Task: Find connections with filter location Rivas-Vaciamadrid with filter topic #startupswith filter profile language German with filter current company IFC - International Finance Corporation with filter school SIES Graduate School Of Technology with filter industry Architectural and Structural Metal Manufacturing with filter service category Real Estate with filter keywords title Esthetician
Action: Mouse moved to (481, 59)
Screenshot: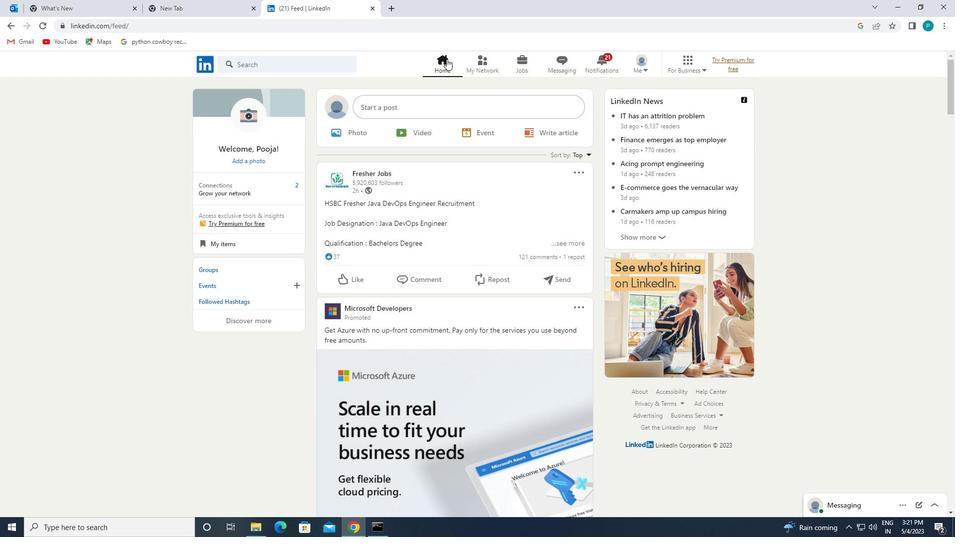 
Action: Mouse pressed left at (481, 59)
Screenshot: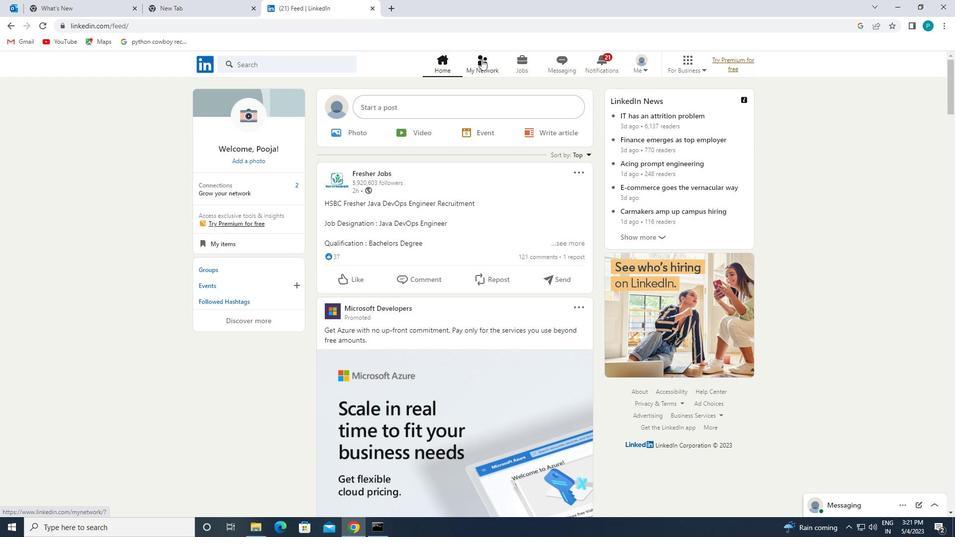 
Action: Mouse moved to (279, 115)
Screenshot: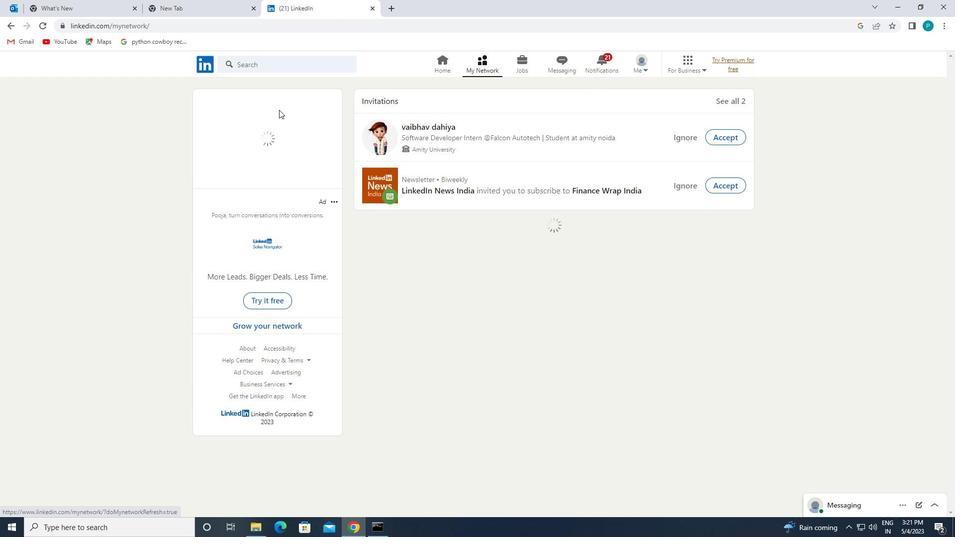 
Action: Mouse pressed left at (279, 115)
Screenshot: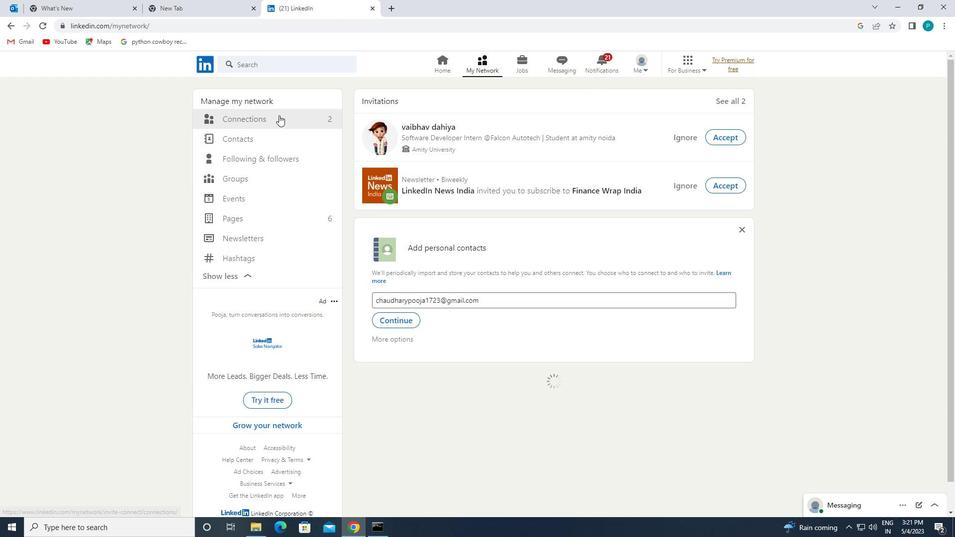
Action: Mouse moved to (536, 117)
Screenshot: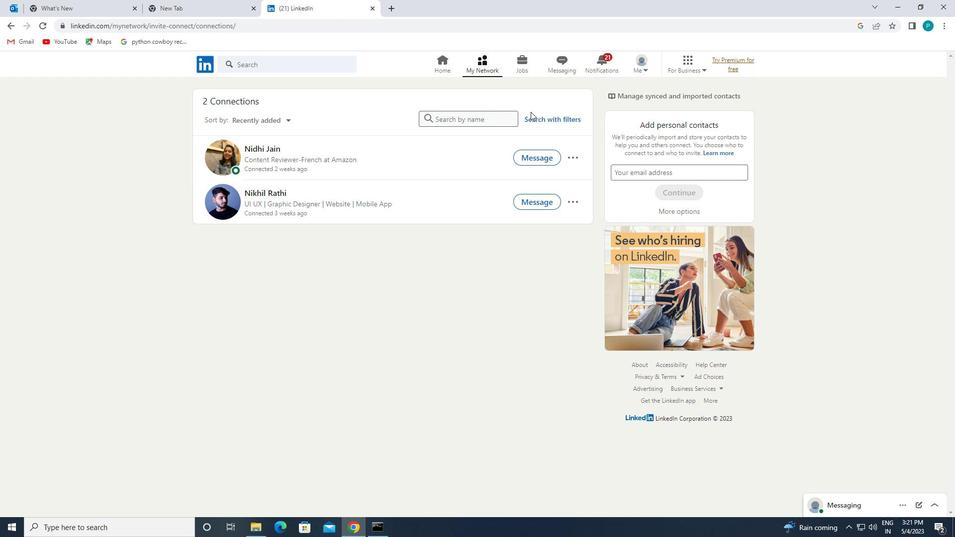
Action: Mouse pressed left at (536, 117)
Screenshot: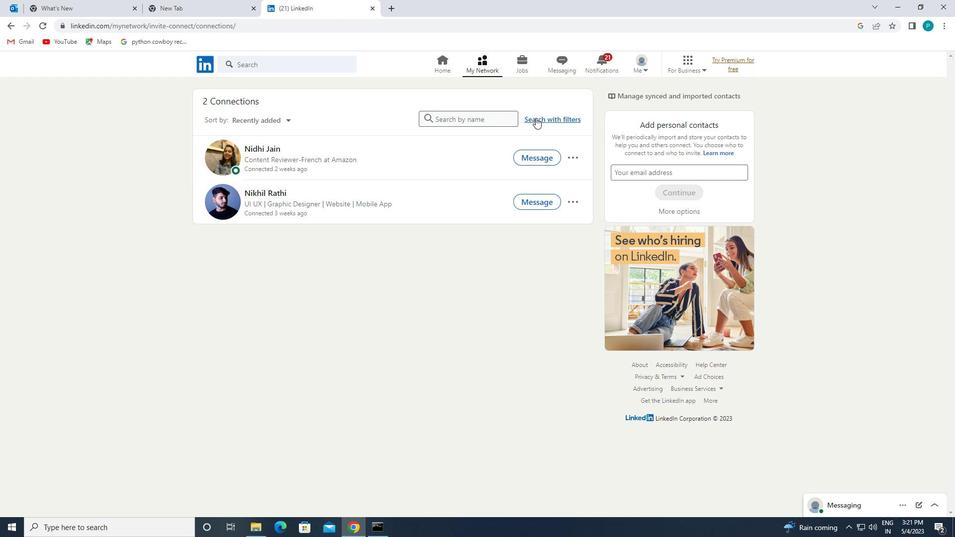 
Action: Mouse moved to (501, 89)
Screenshot: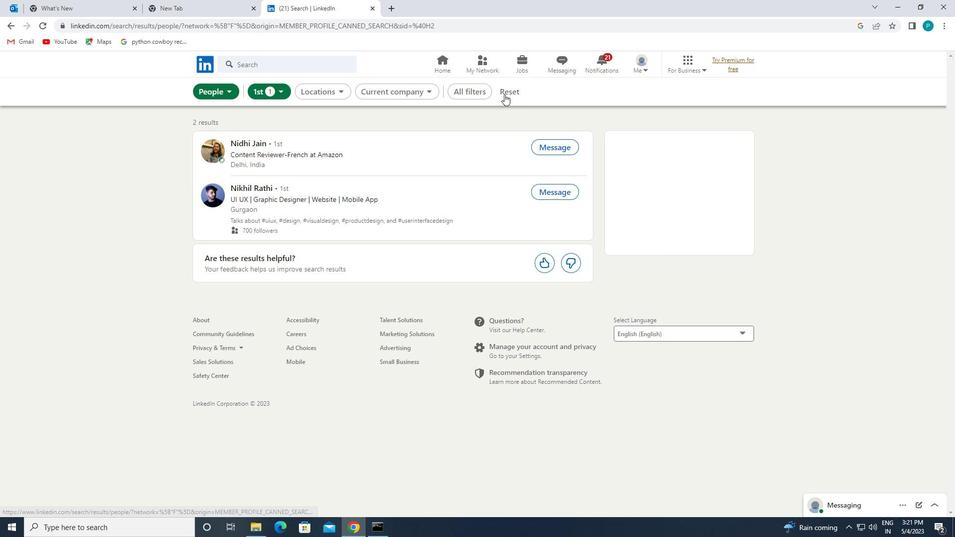 
Action: Mouse pressed left at (501, 89)
Screenshot: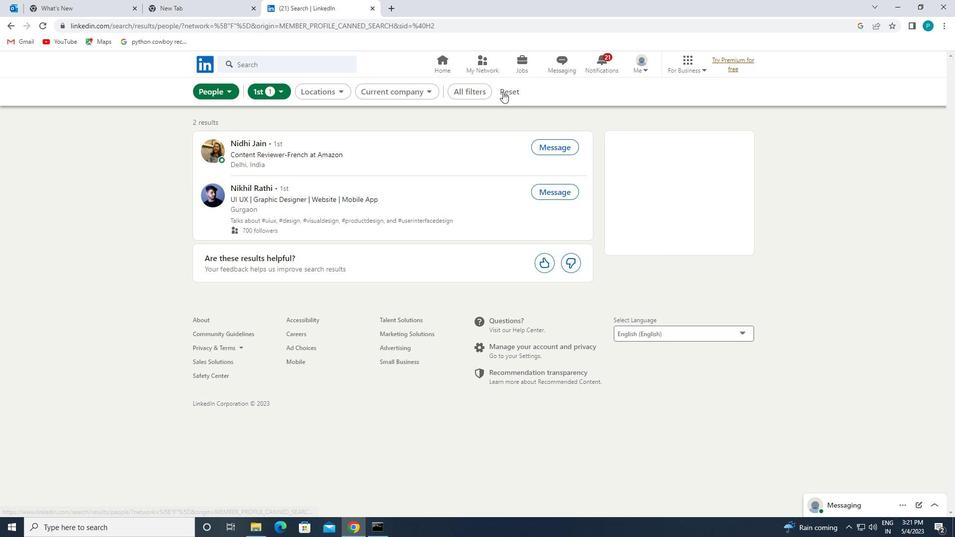 
Action: Mouse moved to (491, 85)
Screenshot: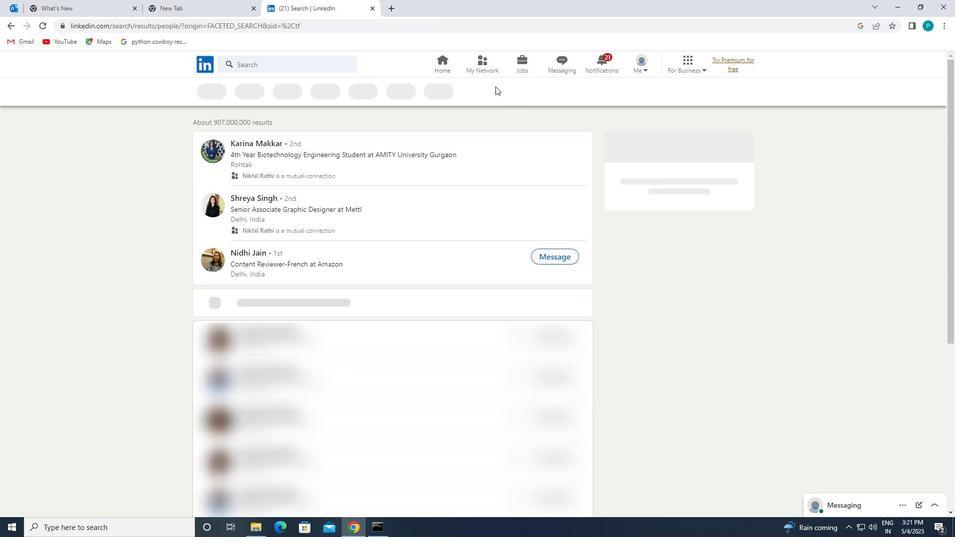 
Action: Mouse pressed left at (491, 85)
Screenshot: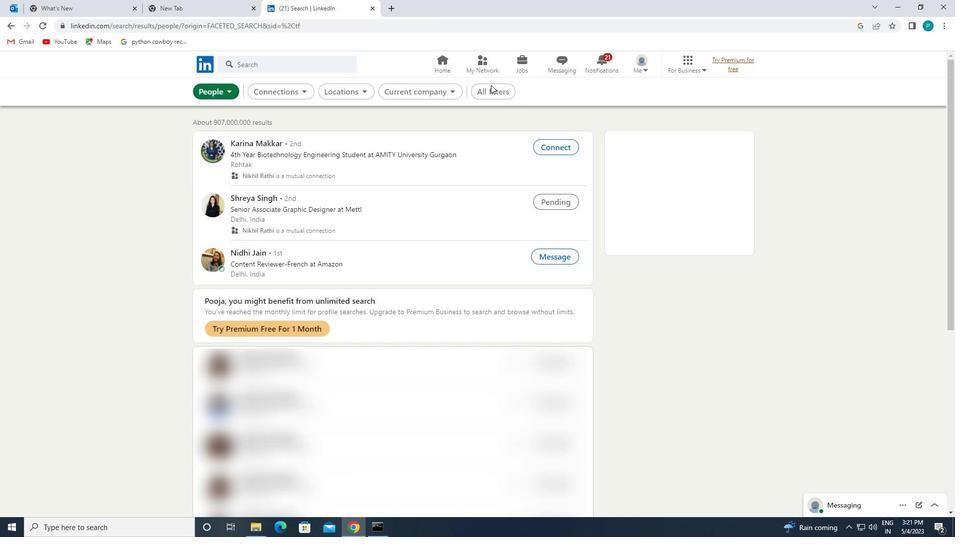 
Action: Mouse moved to (863, 325)
Screenshot: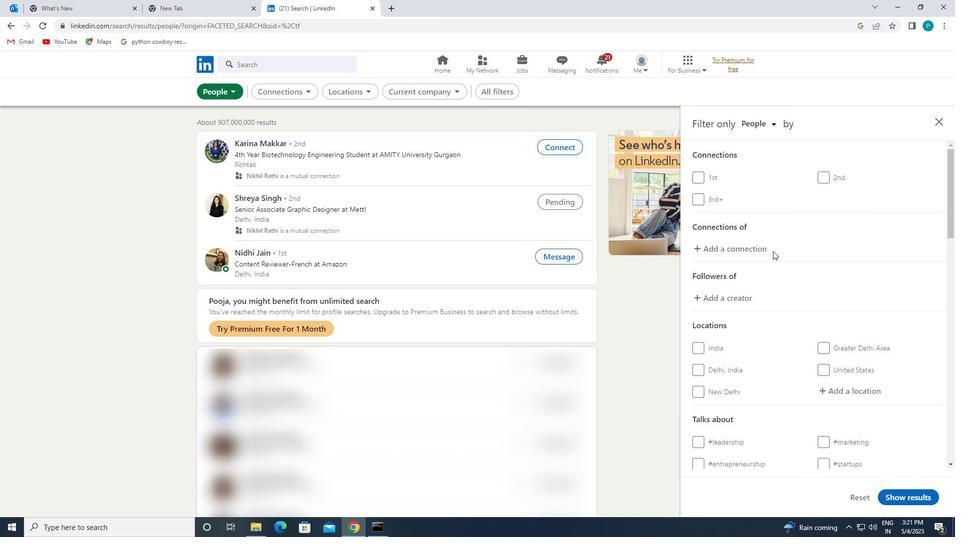 
Action: Mouse scrolled (863, 324) with delta (0, 0)
Screenshot: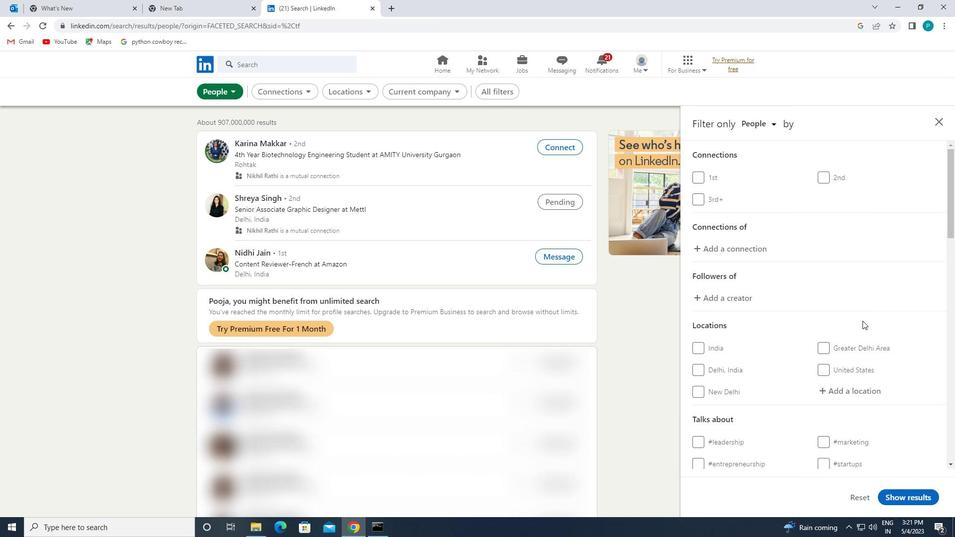 
Action: Mouse moved to (863, 325)
Screenshot: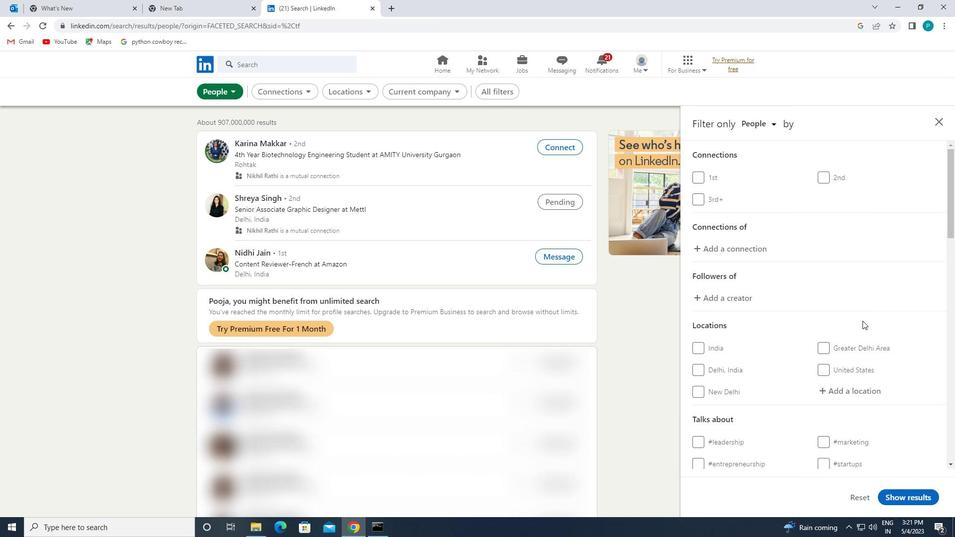 
Action: Mouse scrolled (863, 325) with delta (0, 0)
Screenshot: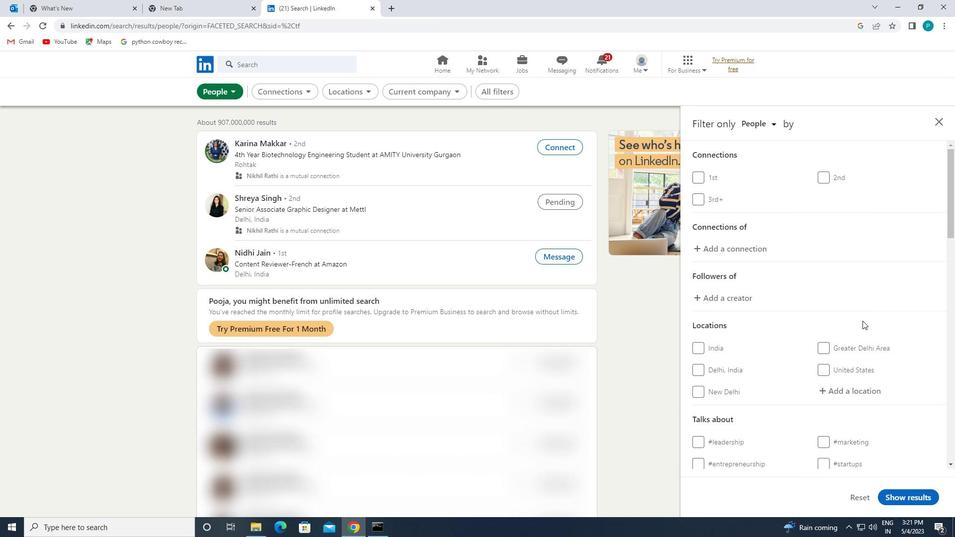 
Action: Mouse moved to (849, 289)
Screenshot: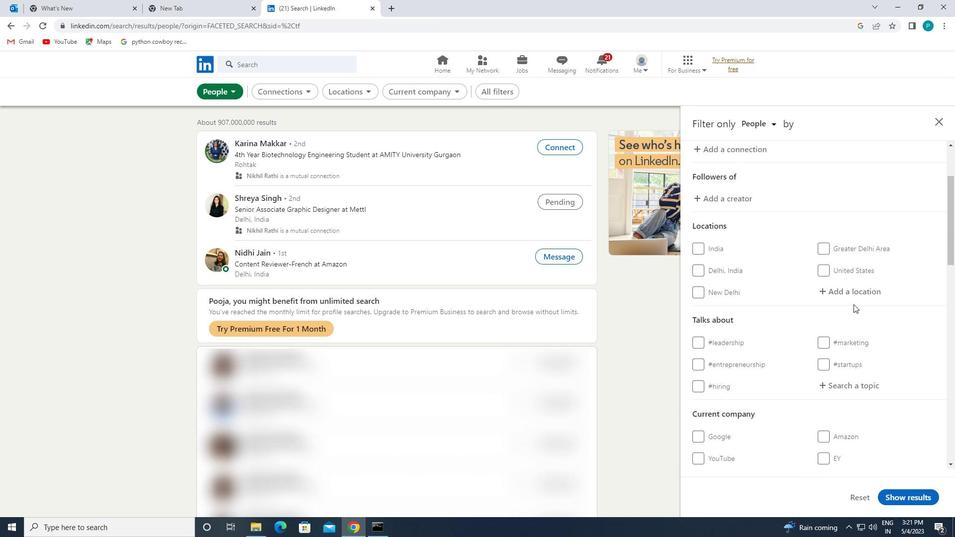 
Action: Mouse pressed left at (849, 289)
Screenshot: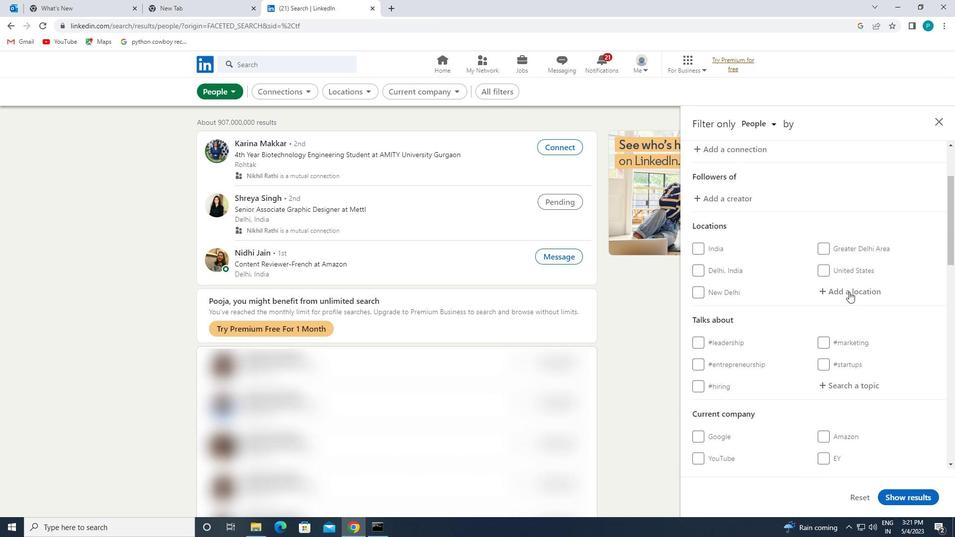 
Action: Mouse moved to (848, 289)
Screenshot: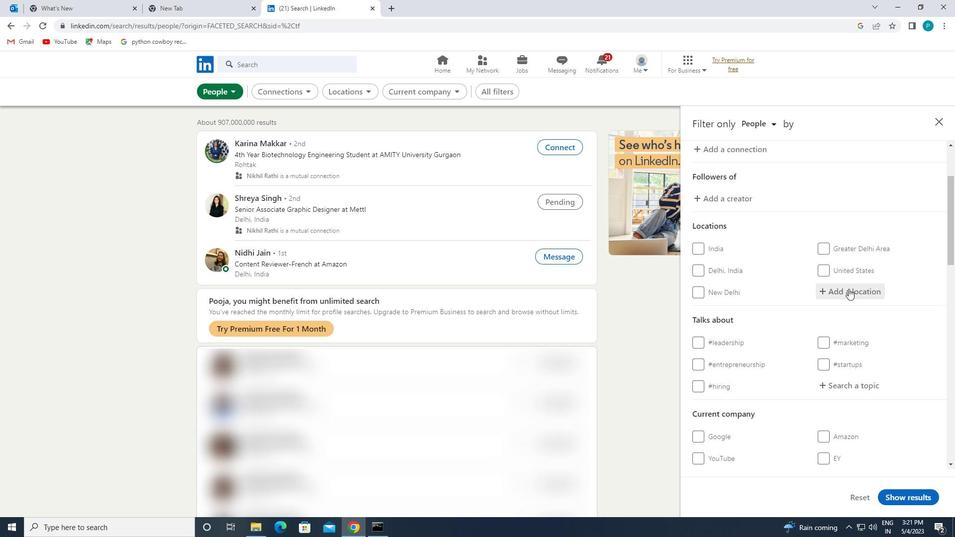 
Action: Key pressed <Key.caps_lock>r<Key.caps_lock>ivas-
Screenshot: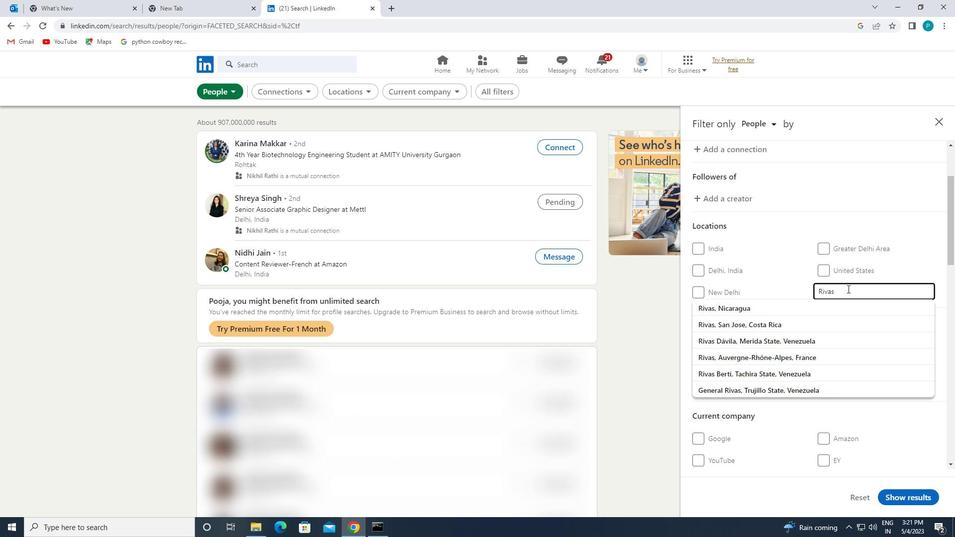 
Action: Mouse moved to (843, 296)
Screenshot: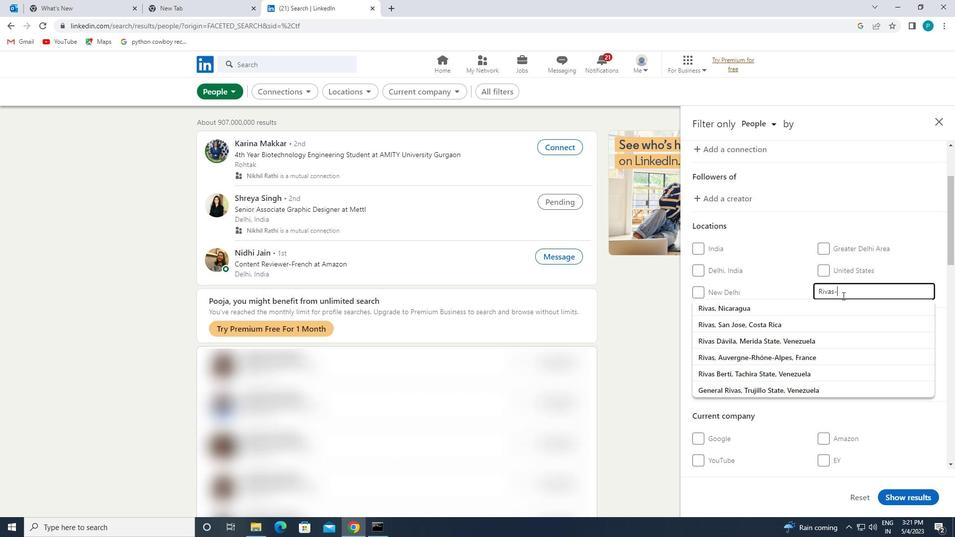 
Action: Key pressed <Key.caps_lock>v<Key.caps_lock>aciamadrid
Screenshot: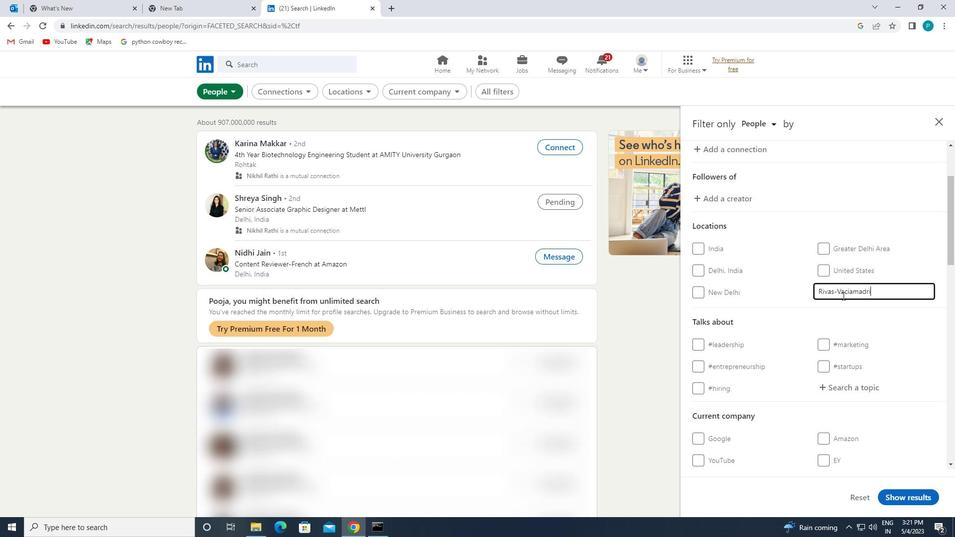 
Action: Mouse moved to (837, 292)
Screenshot: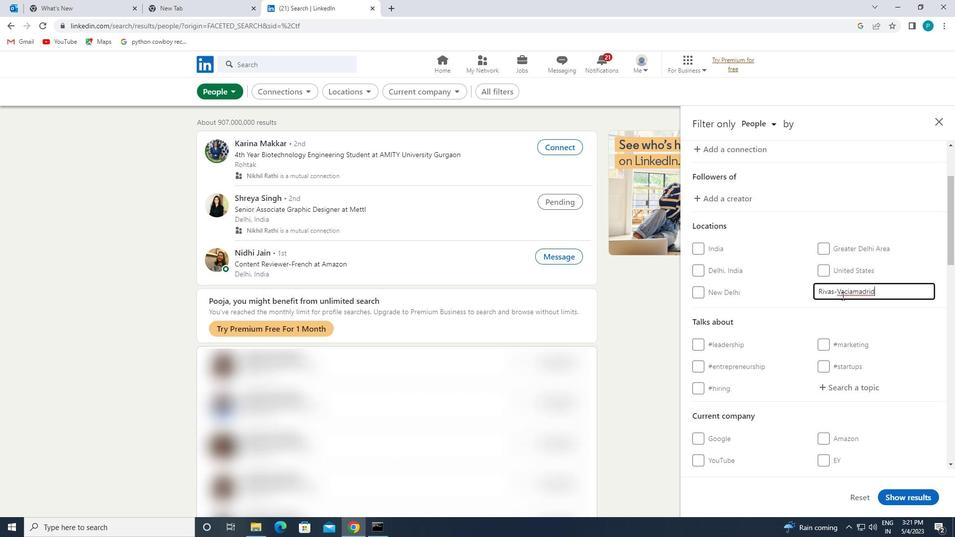 
Action: Mouse scrolled (837, 291) with delta (0, 0)
Screenshot: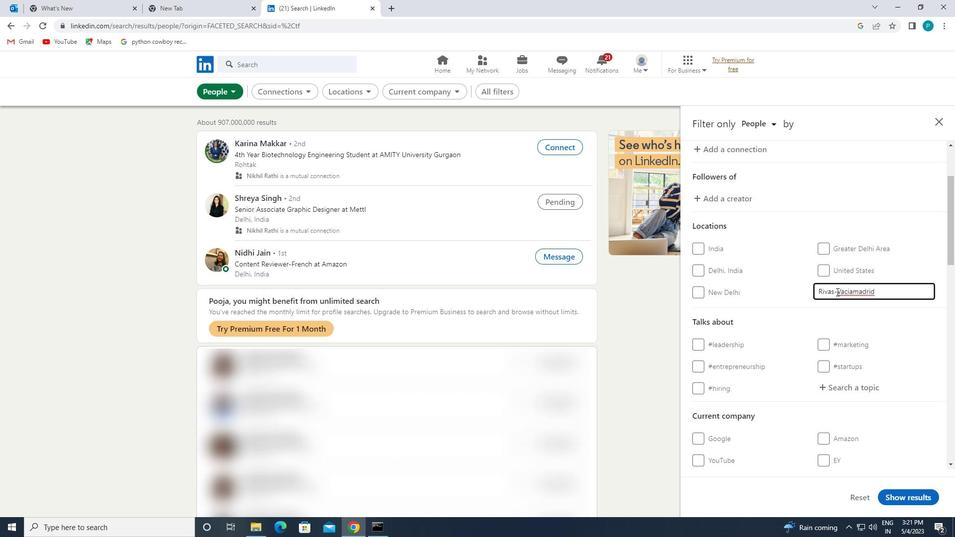 
Action: Mouse moved to (837, 293)
Screenshot: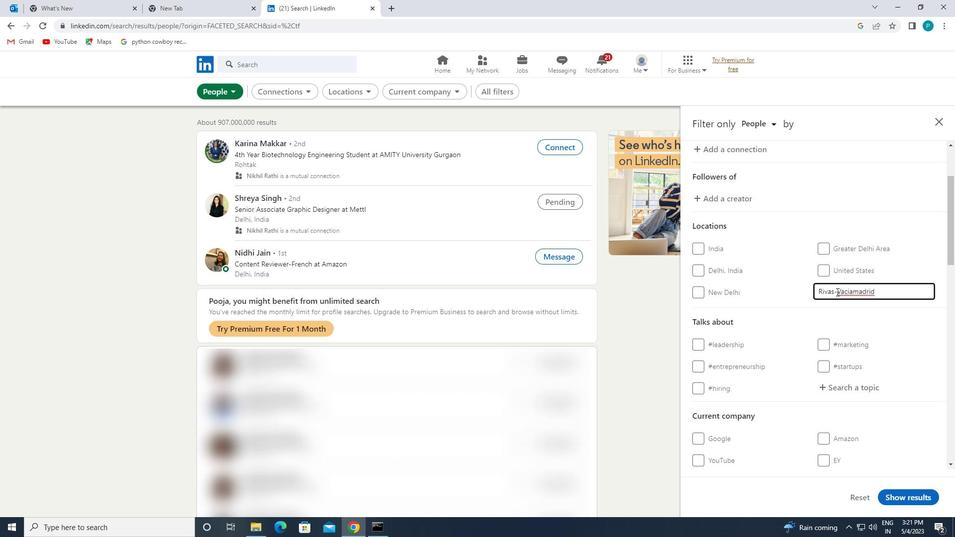 
Action: Mouse scrolled (837, 292) with delta (0, 0)
Screenshot: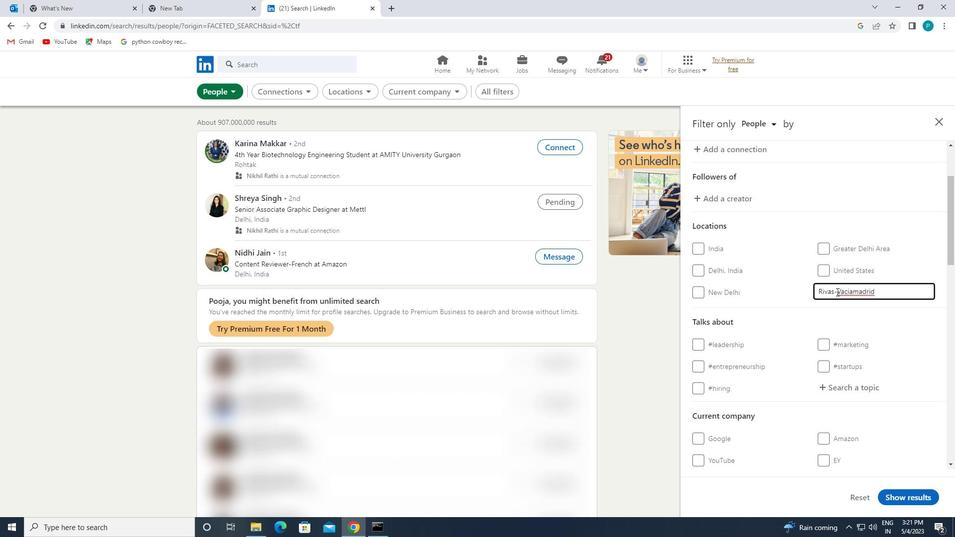
Action: Mouse moved to (831, 268)
Screenshot: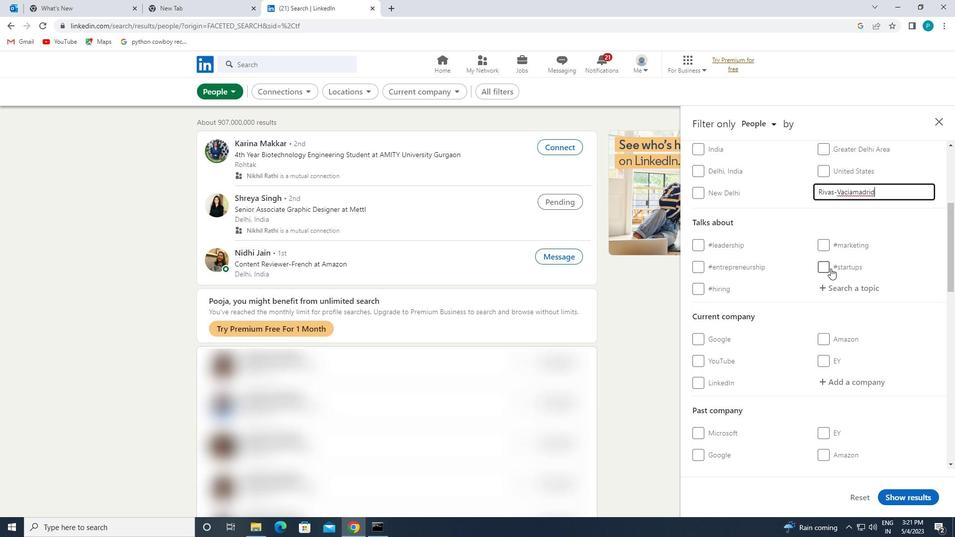 
Action: Mouse pressed left at (831, 268)
Screenshot: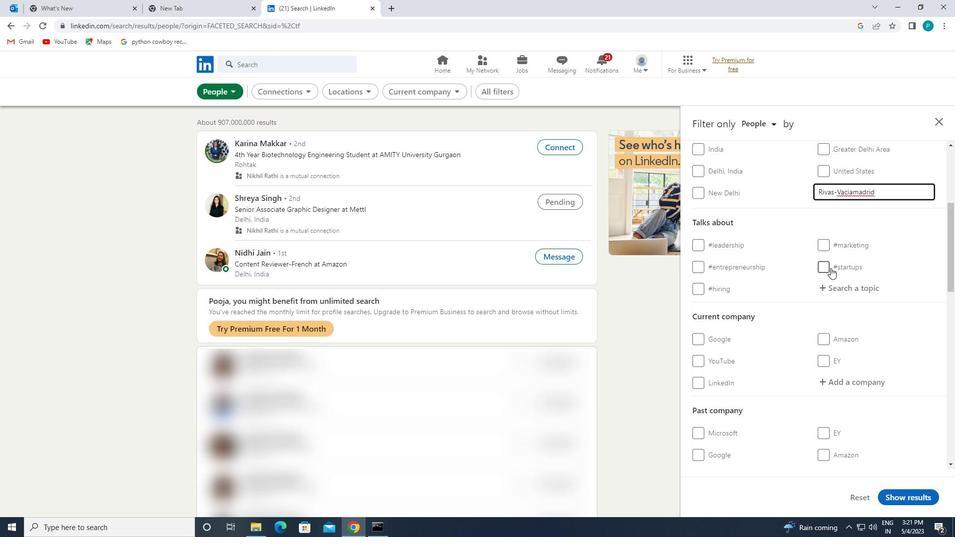 
Action: Mouse moved to (852, 289)
Screenshot: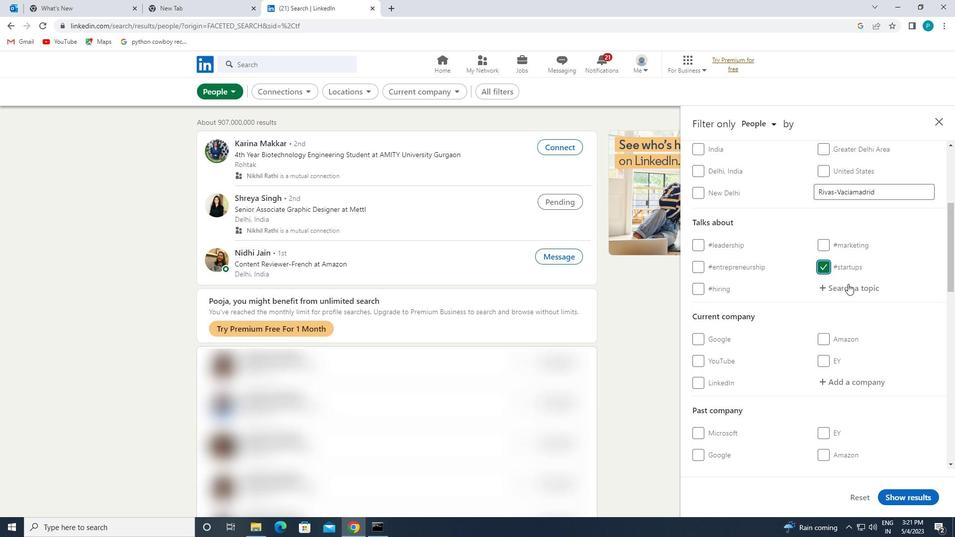 
Action: Mouse scrolled (852, 288) with delta (0, 0)
Screenshot: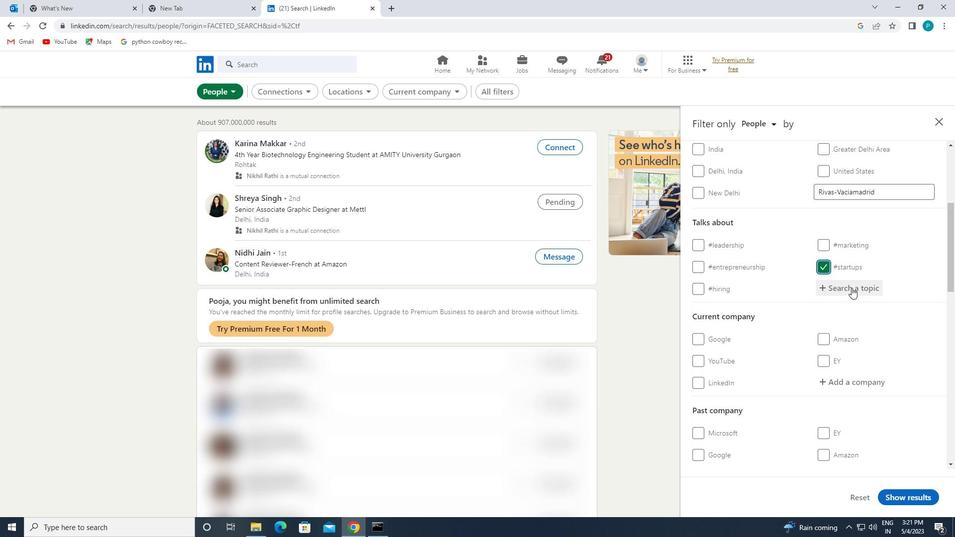 
Action: Mouse moved to (853, 290)
Screenshot: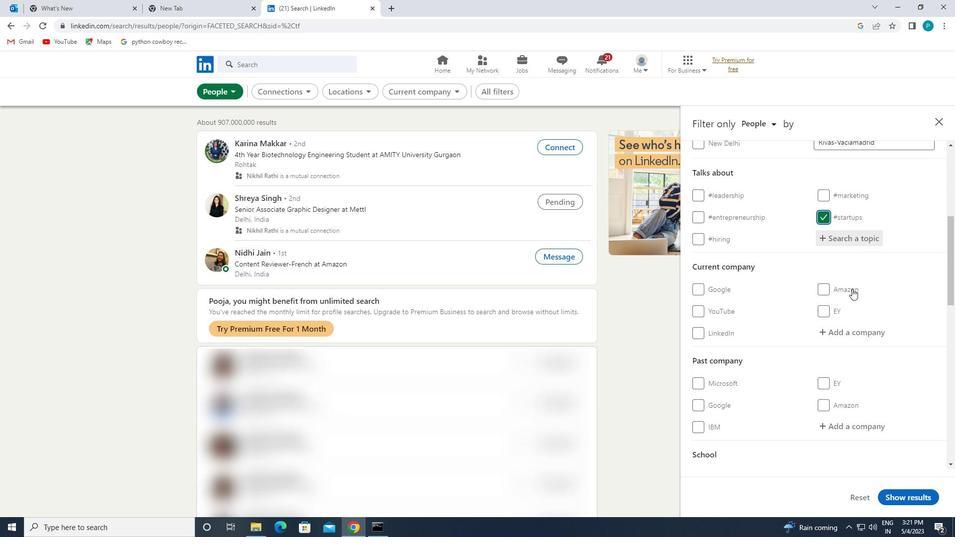
Action: Mouse scrolled (853, 289) with delta (0, 0)
Screenshot: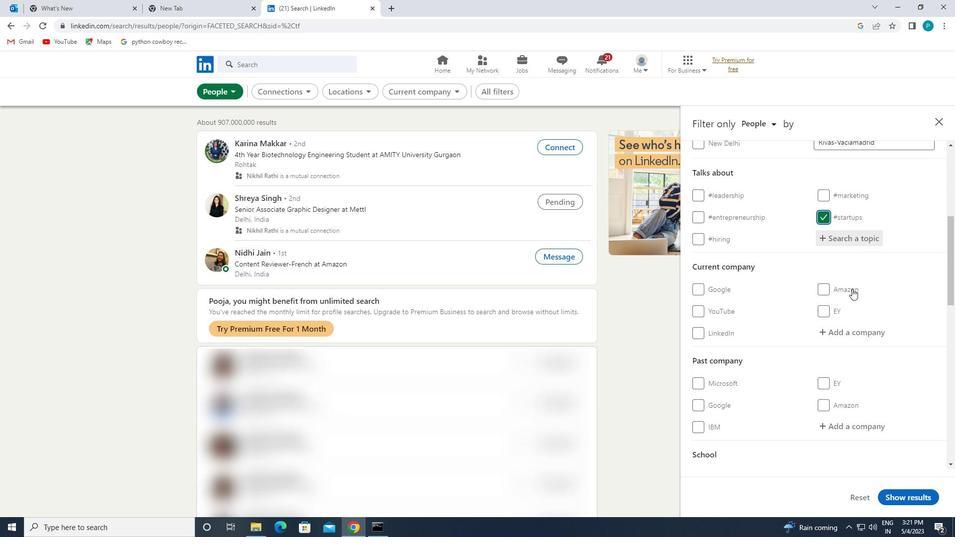 
Action: Mouse scrolled (853, 289) with delta (0, 0)
Screenshot: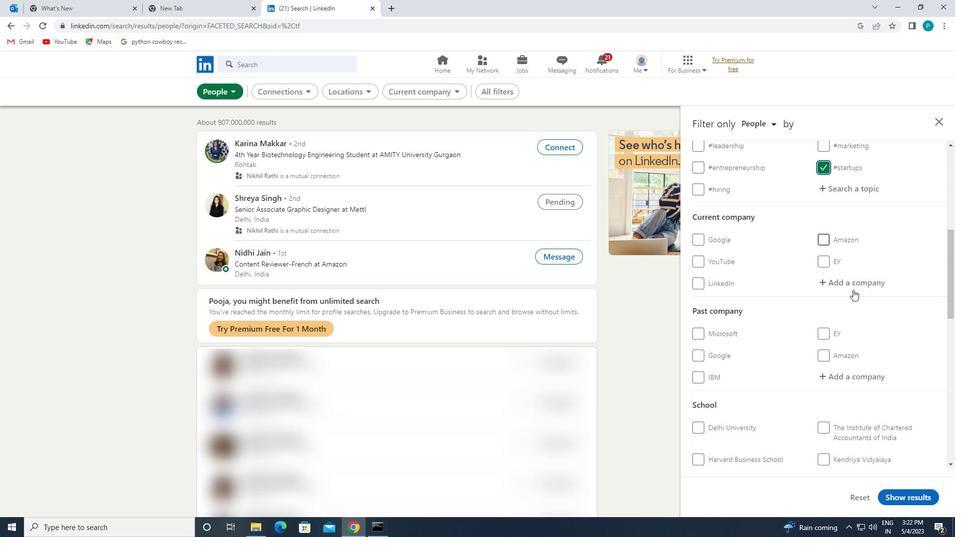 
Action: Mouse moved to (853, 290)
Screenshot: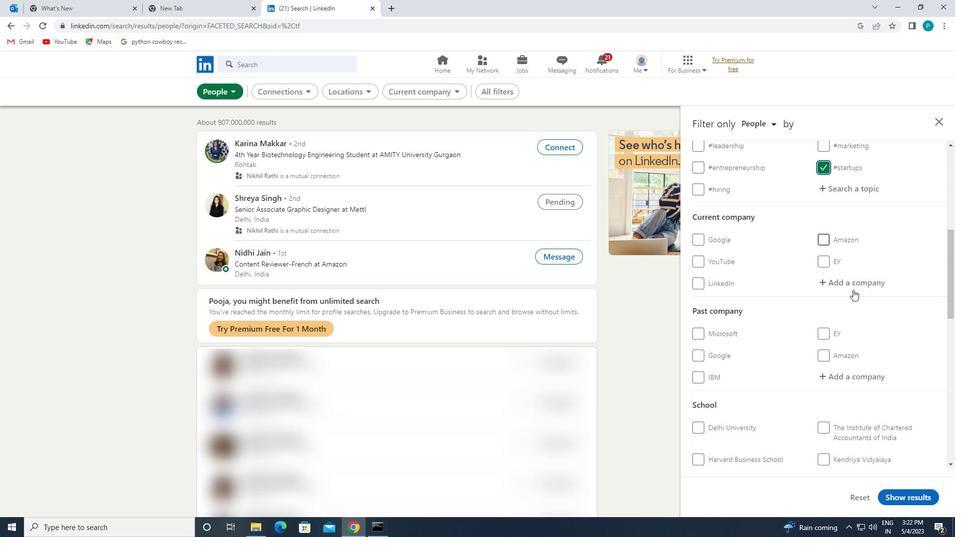 
Action: Mouse scrolled (853, 289) with delta (0, 0)
Screenshot: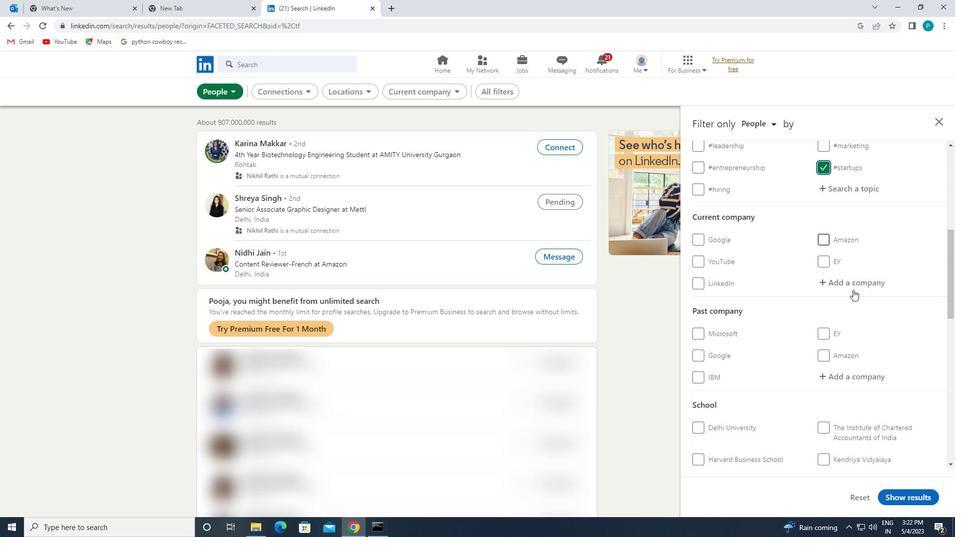 
Action: Mouse moved to (853, 289)
Screenshot: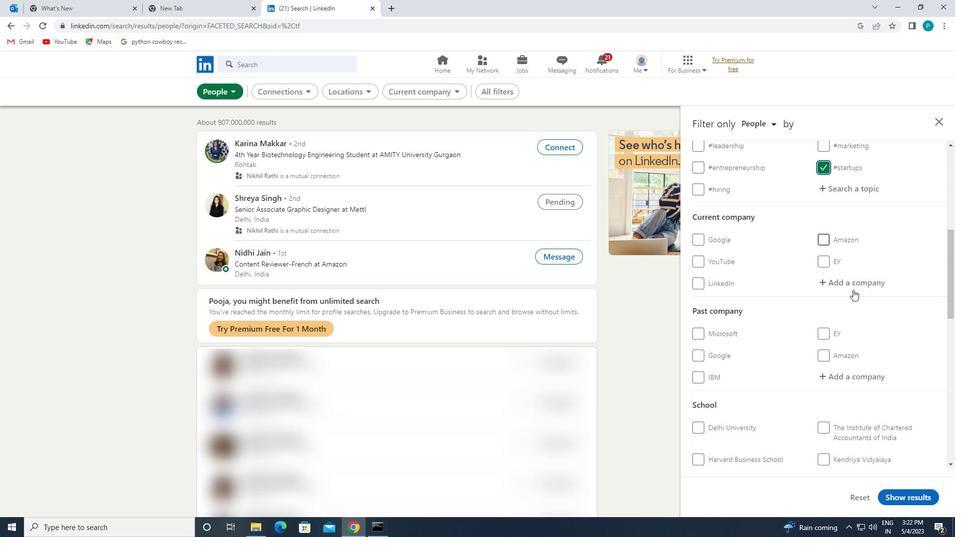 
Action: Mouse scrolled (853, 289) with delta (0, 0)
Screenshot: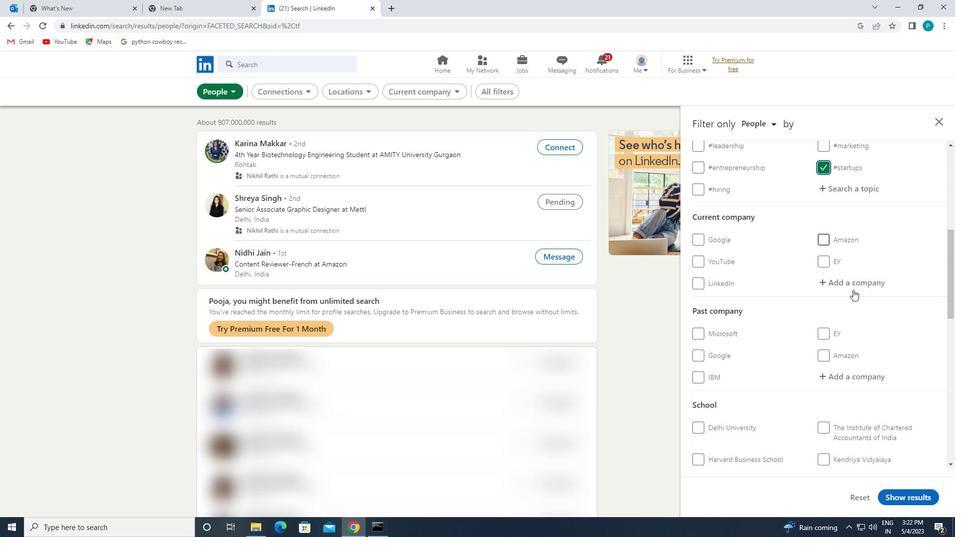 
Action: Mouse moved to (756, 315)
Screenshot: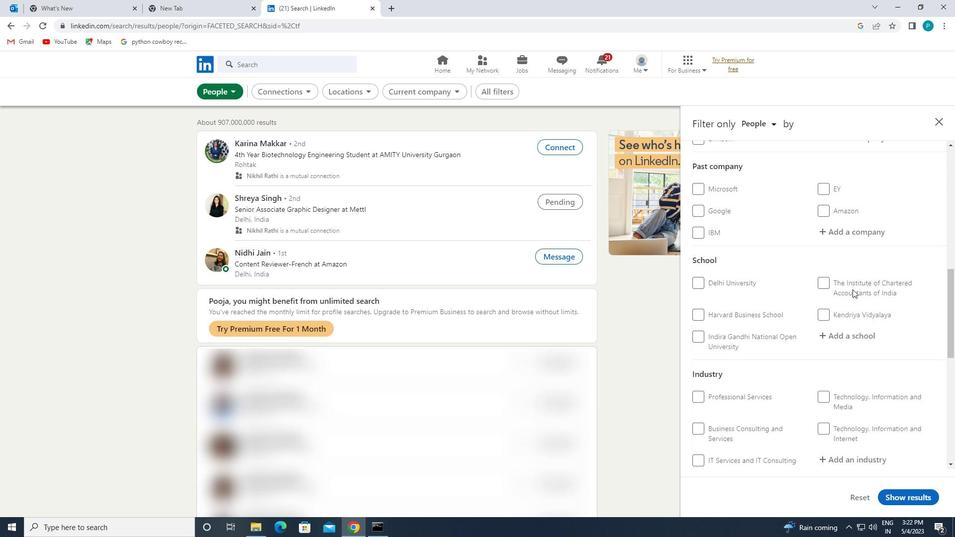 
Action: Mouse scrolled (756, 315) with delta (0, 0)
Screenshot: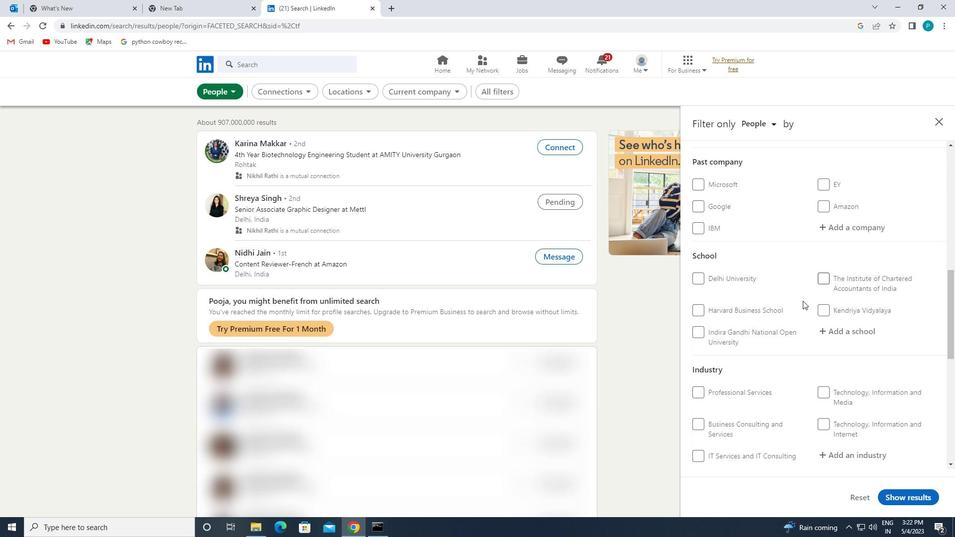 
Action: Mouse scrolled (756, 315) with delta (0, 0)
Screenshot: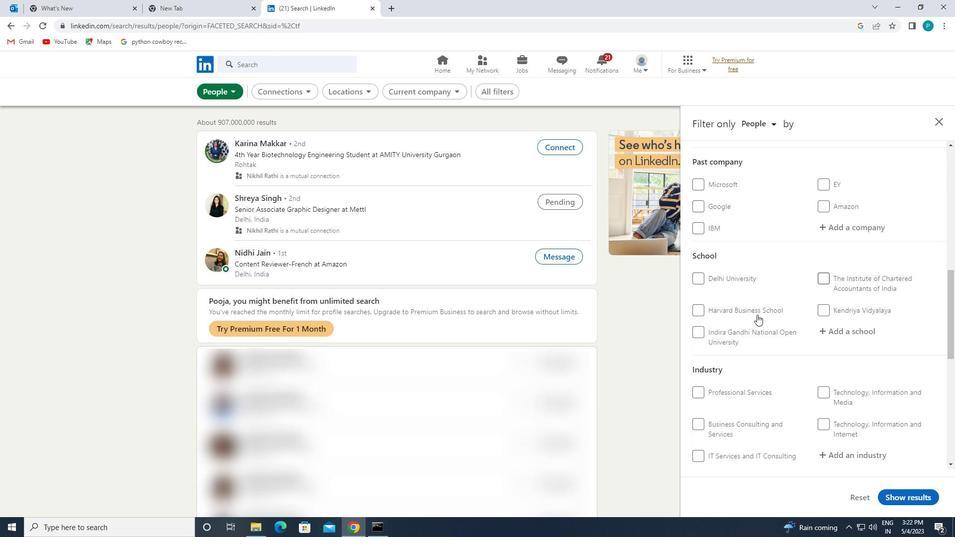 
Action: Mouse moved to (755, 315)
Screenshot: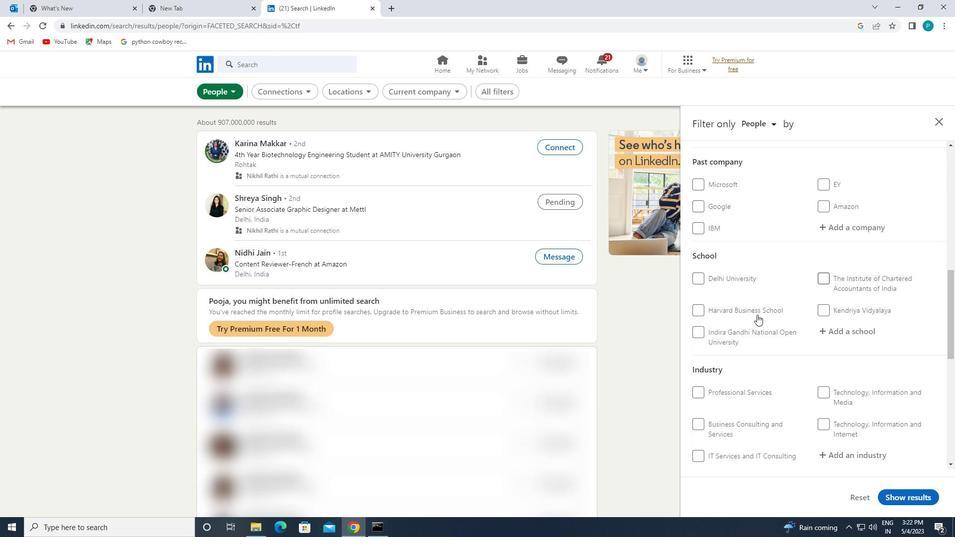 
Action: Mouse scrolled (755, 315) with delta (0, 0)
Screenshot: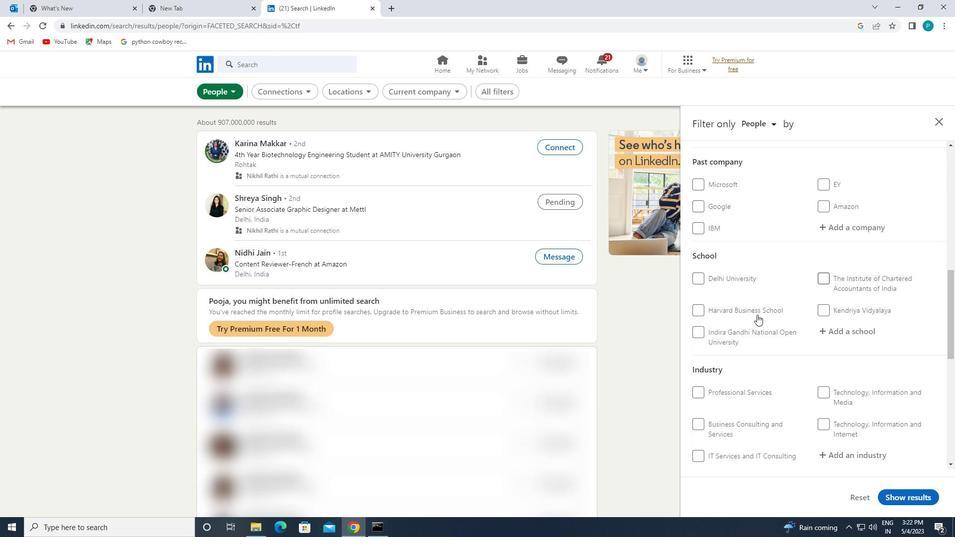 
Action: Mouse moved to (755, 315)
Screenshot: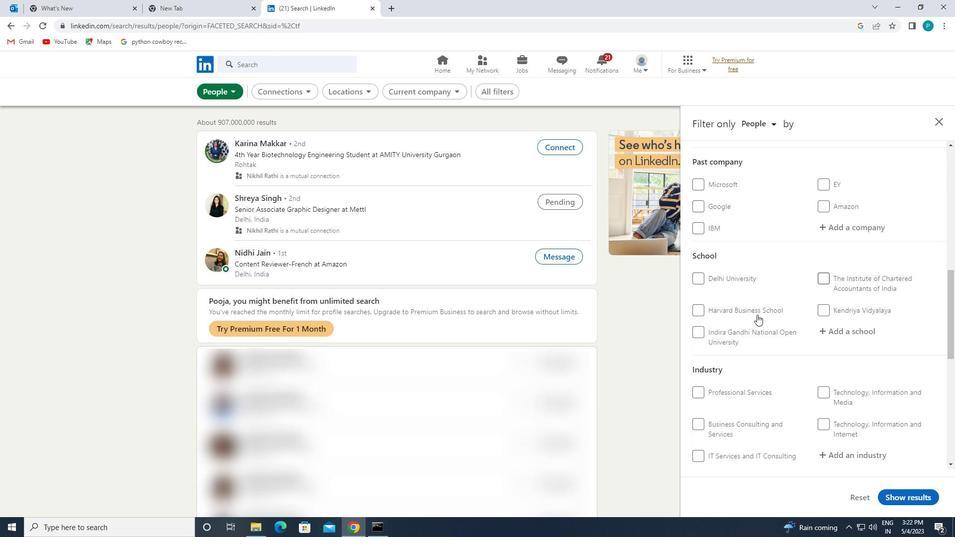 
Action: Mouse scrolled (755, 315) with delta (0, 0)
Screenshot: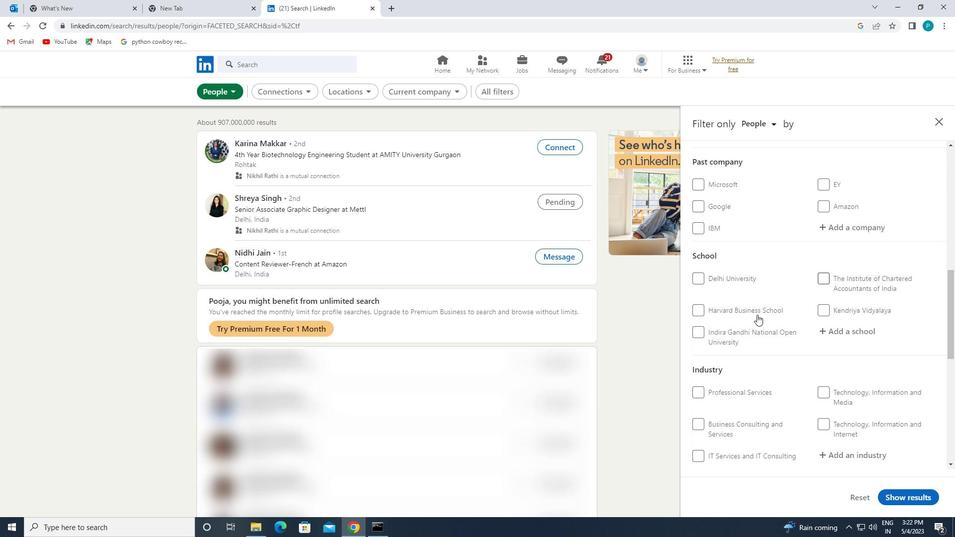 
Action: Mouse moved to (696, 351)
Screenshot: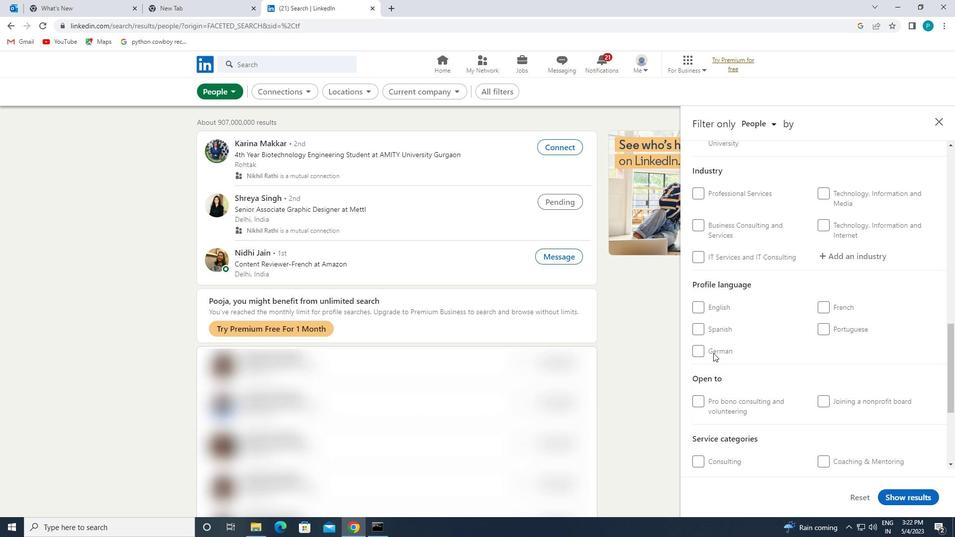 
Action: Mouse pressed left at (696, 351)
Screenshot: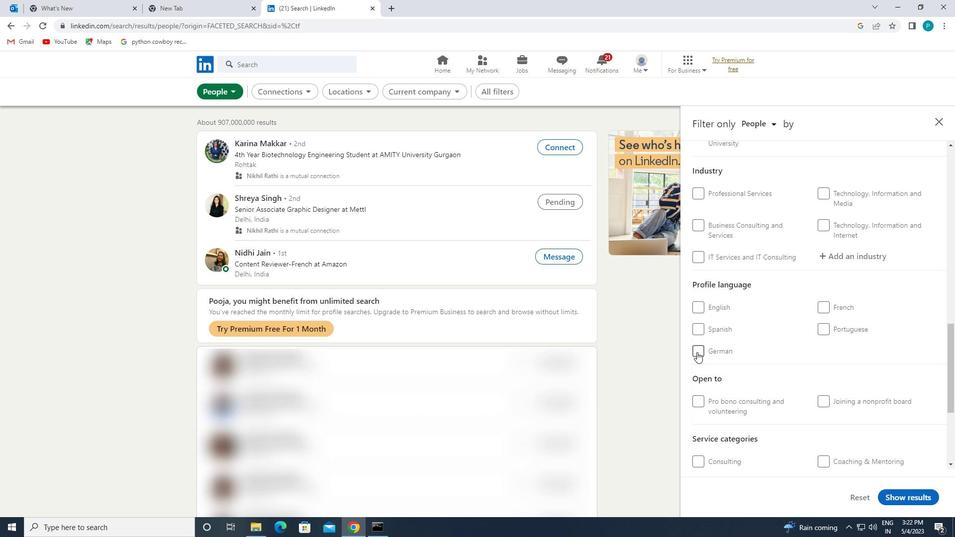 
Action: Mouse moved to (813, 332)
Screenshot: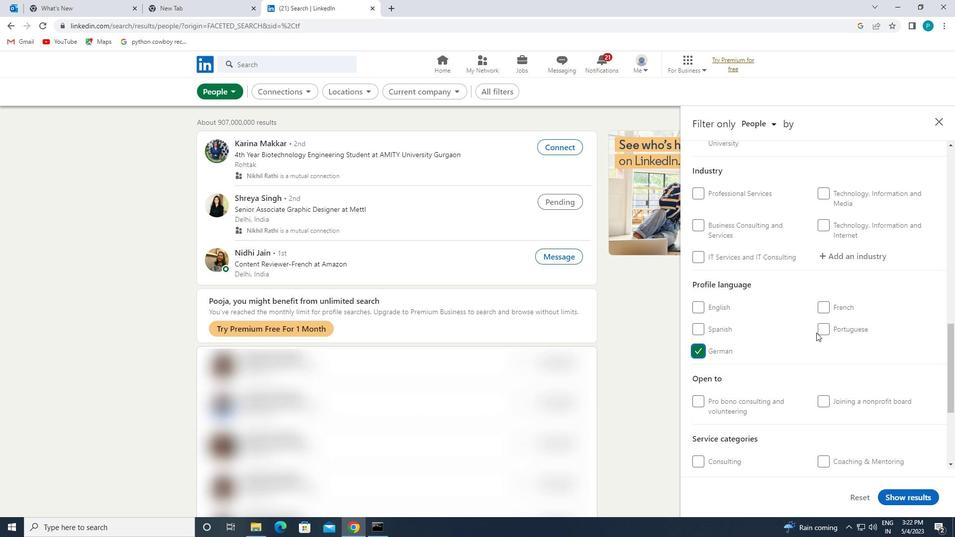 
Action: Mouse scrolled (813, 332) with delta (0, 0)
Screenshot: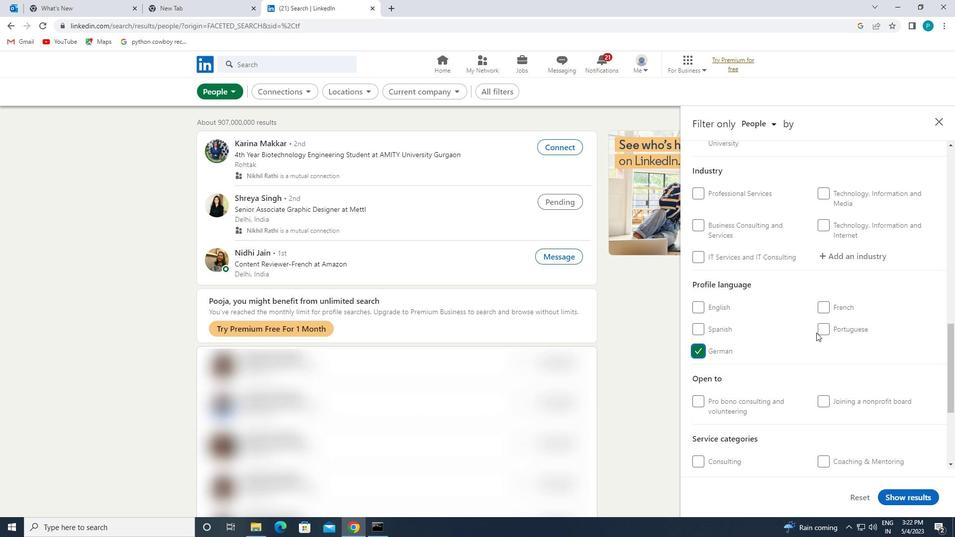 
Action: Mouse moved to (813, 332)
Screenshot: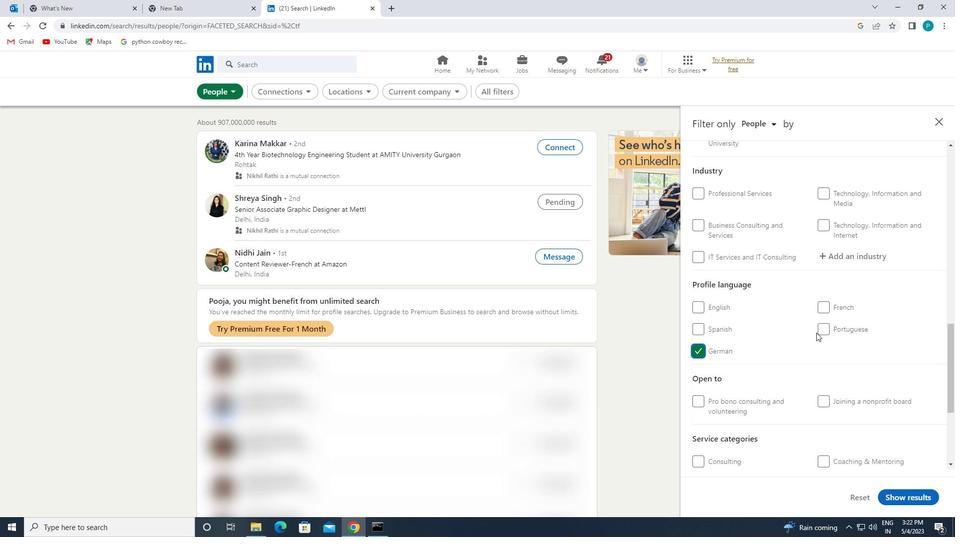 
Action: Mouse scrolled (813, 332) with delta (0, 0)
Screenshot: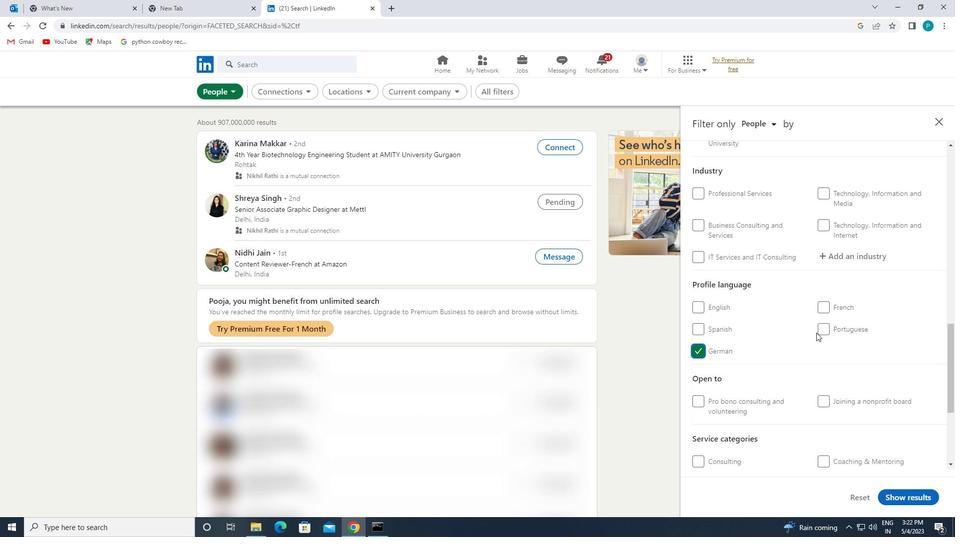 
Action: Mouse moved to (812, 331)
Screenshot: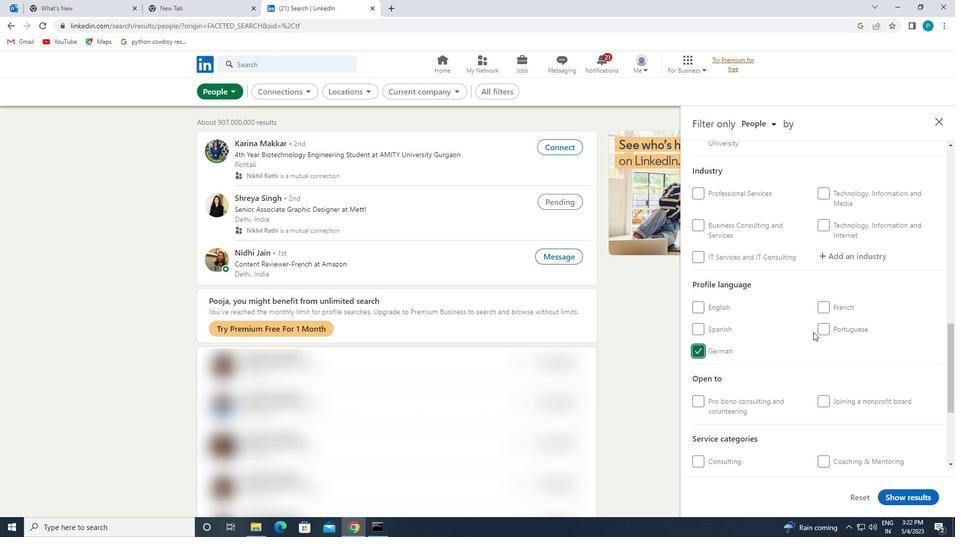 
Action: Mouse scrolled (812, 332) with delta (0, 0)
Screenshot: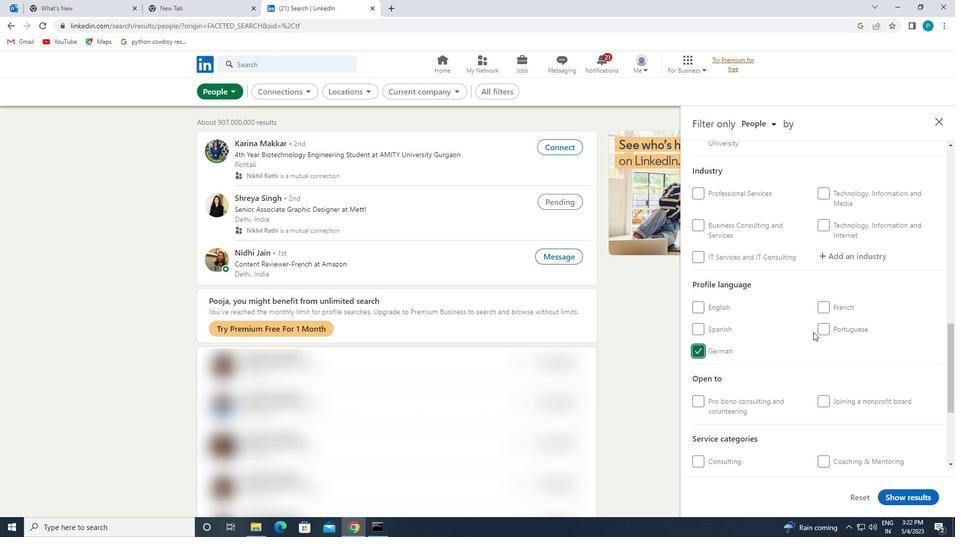 
Action: Mouse moved to (807, 322)
Screenshot: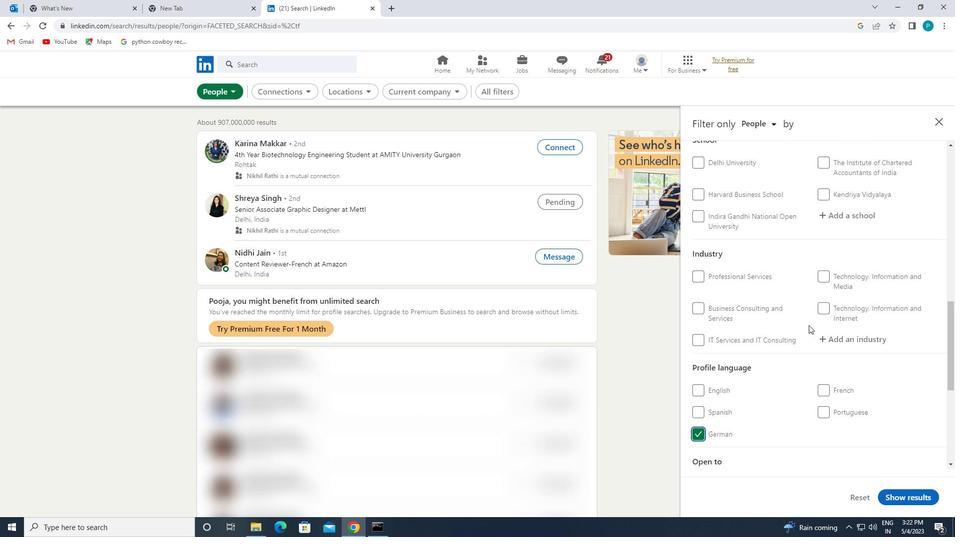 
Action: Mouse scrolled (807, 322) with delta (0, 0)
Screenshot: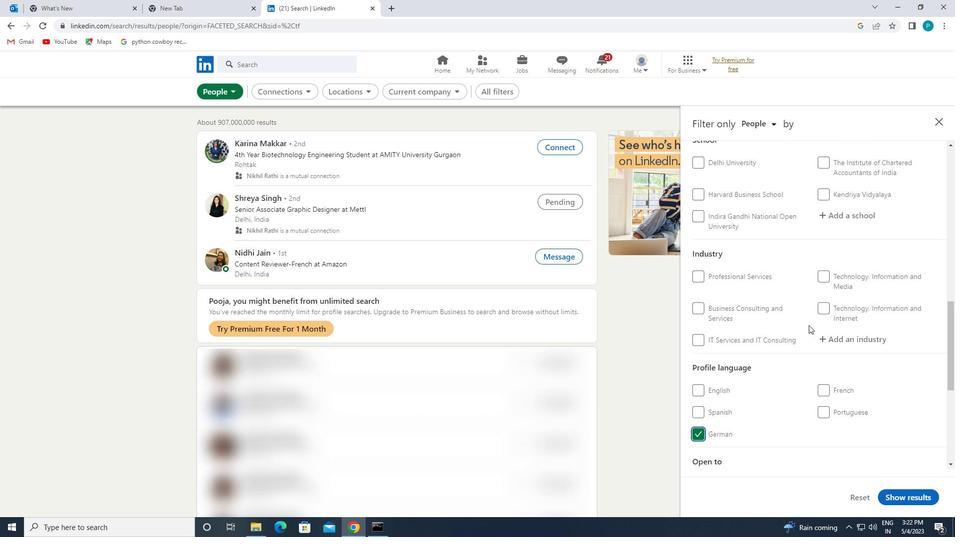 
Action: Mouse moved to (806, 320)
Screenshot: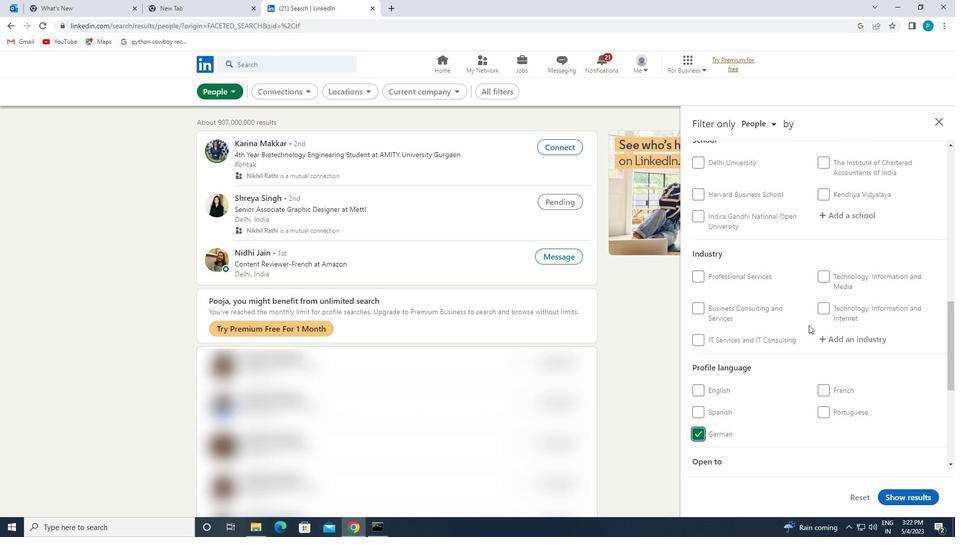 
Action: Mouse scrolled (806, 321) with delta (0, 0)
Screenshot: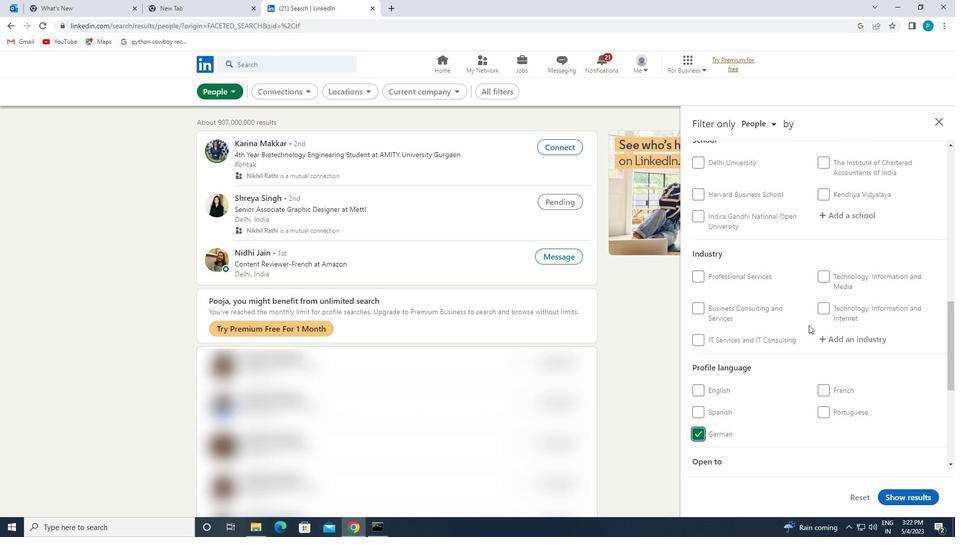 
Action: Mouse moved to (806, 319)
Screenshot: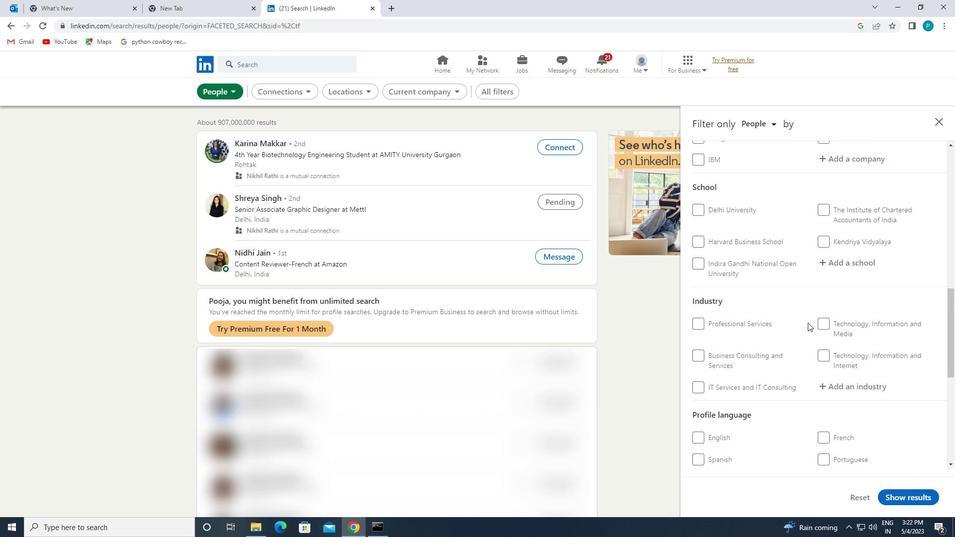 
Action: Mouse scrolled (806, 319) with delta (0, 0)
Screenshot: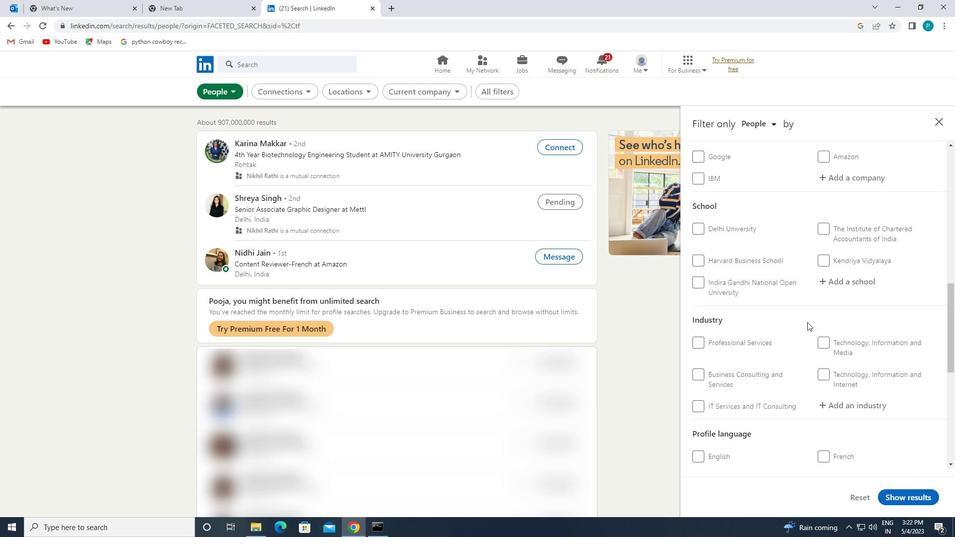 
Action: Mouse moved to (843, 313)
Screenshot: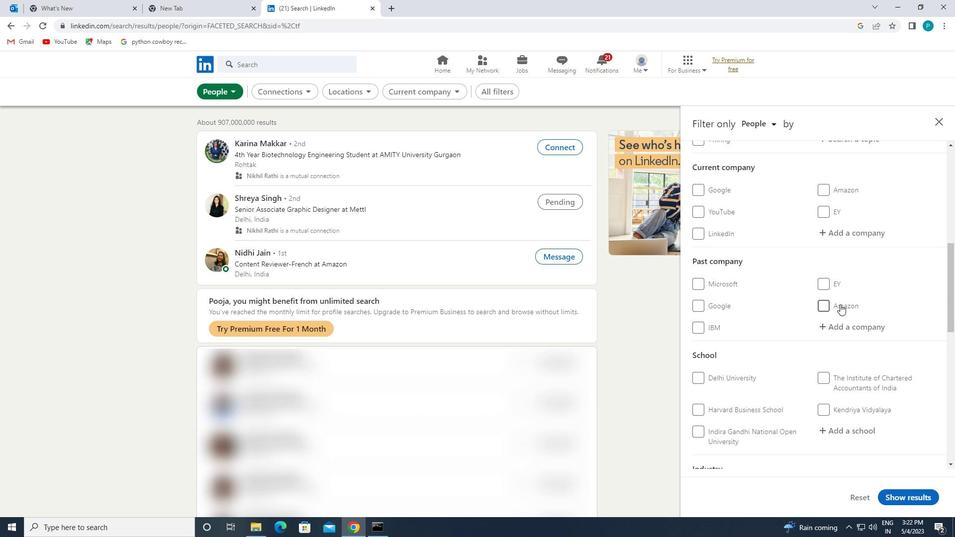 
Action: Mouse scrolled (843, 314) with delta (0, 0)
Screenshot: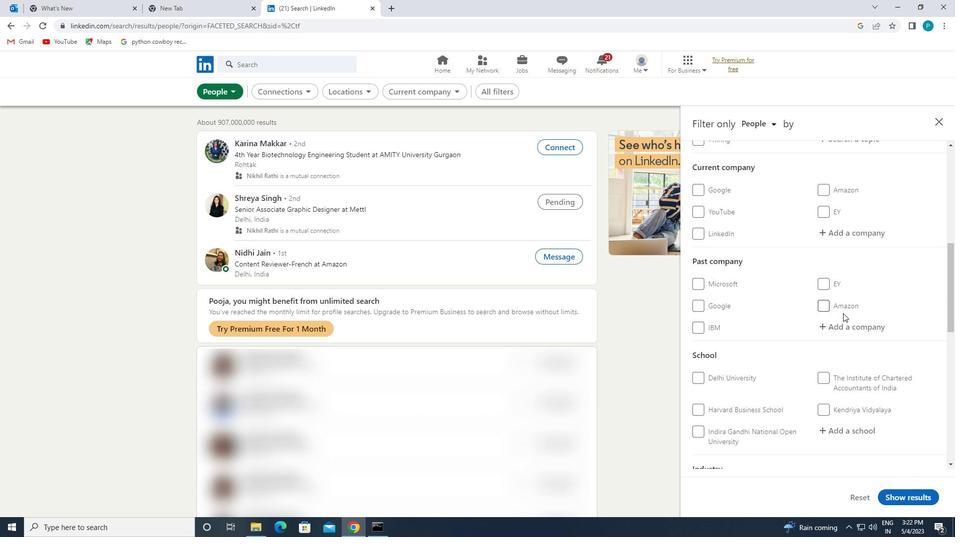 
Action: Mouse moved to (827, 284)
Screenshot: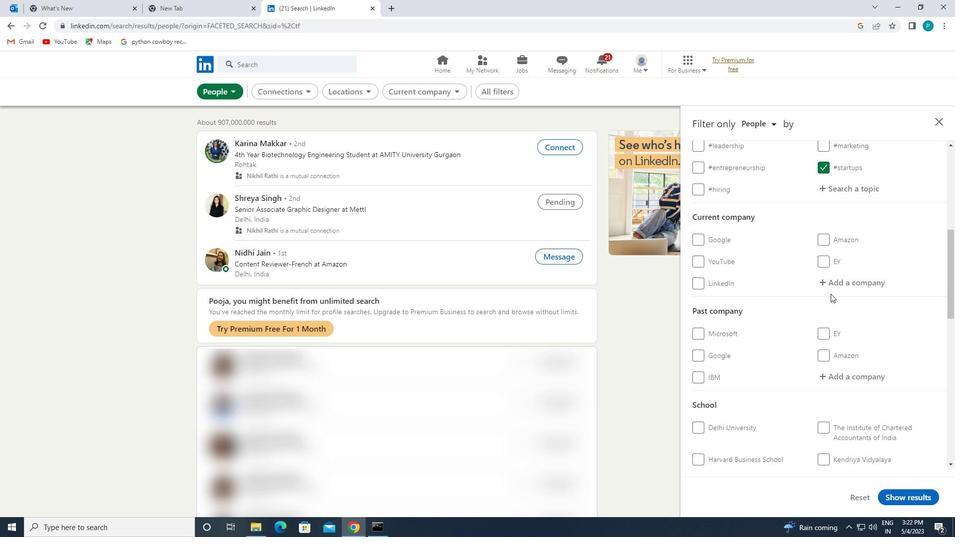 
Action: Mouse pressed left at (827, 284)
Screenshot: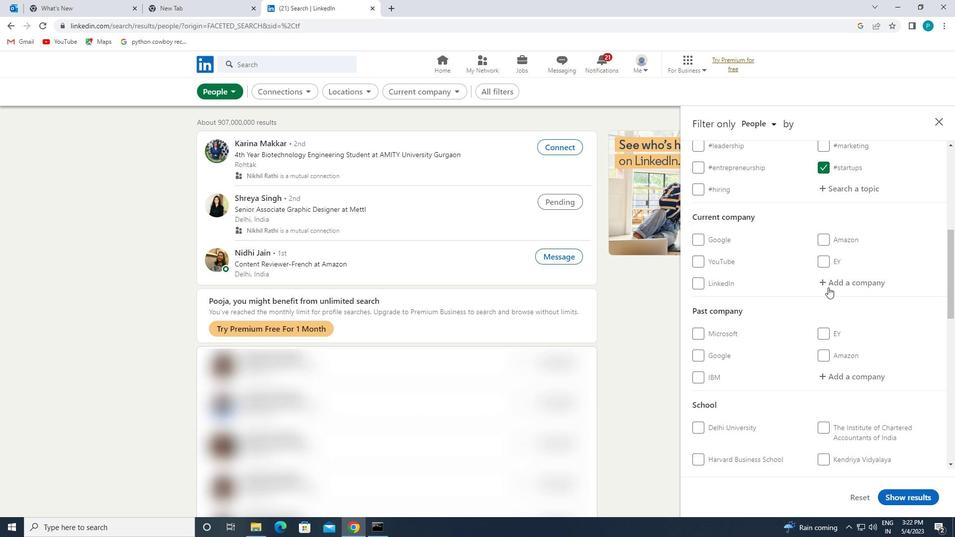 
Action: Key pressed <Key.caps_lock>ifc
Screenshot: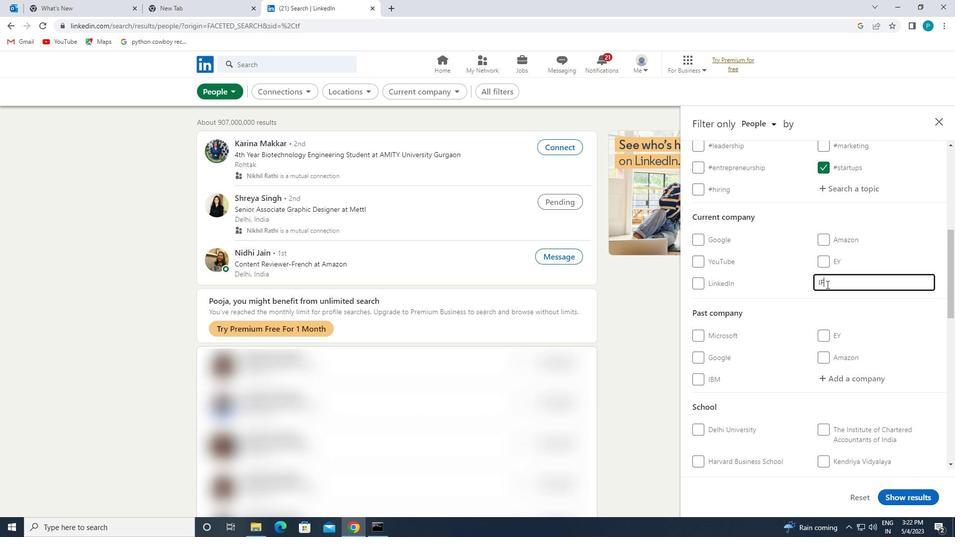 
Action: Mouse moved to (834, 303)
Screenshot: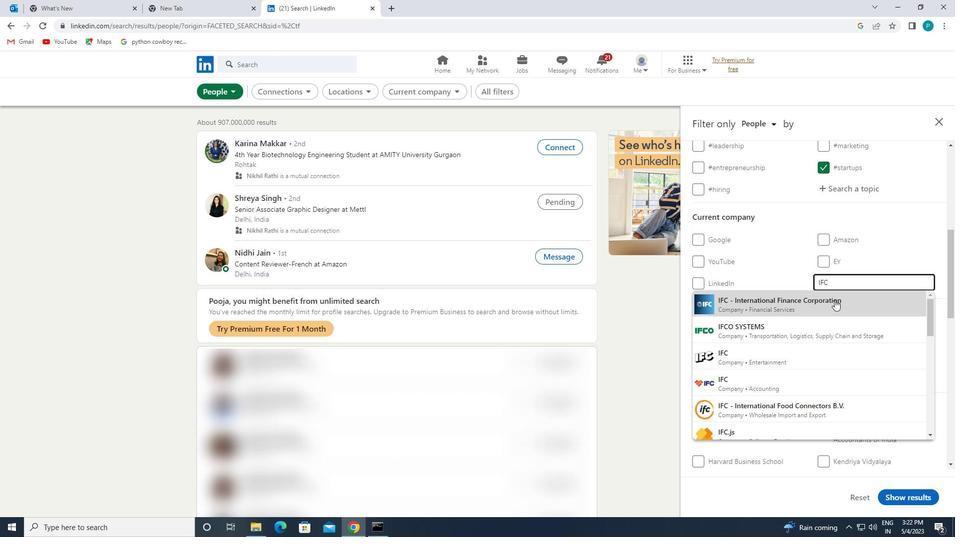 
Action: Mouse pressed left at (834, 303)
Screenshot: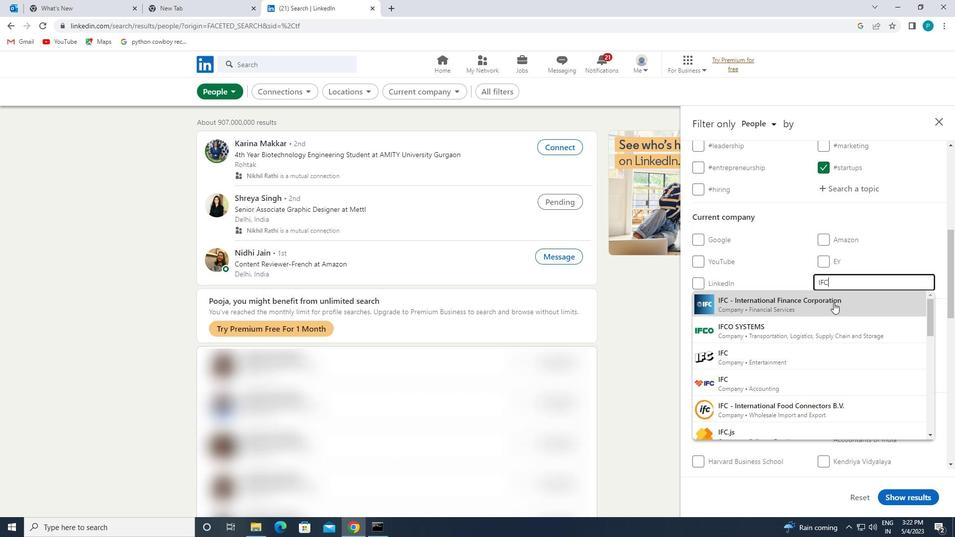 
Action: Mouse scrolled (834, 303) with delta (0, 0)
Screenshot: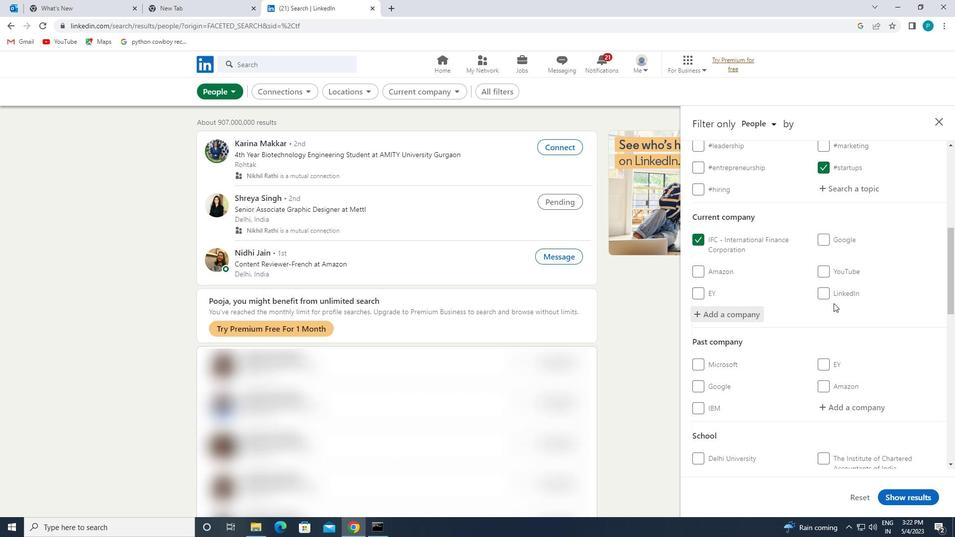 
Action: Mouse scrolled (834, 303) with delta (0, 0)
Screenshot: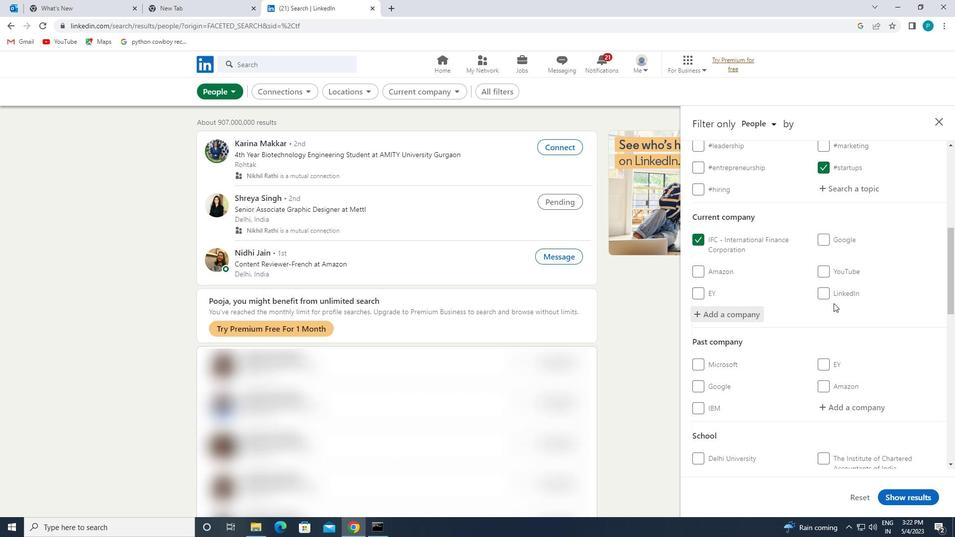 
Action: Mouse moved to (830, 278)
Screenshot: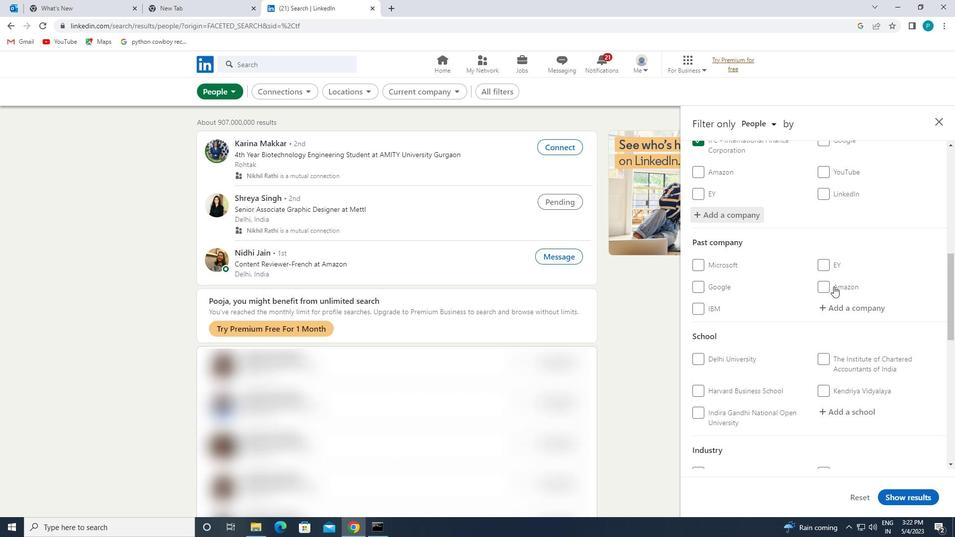 
Action: Mouse scrolled (830, 277) with delta (0, 0)
Screenshot: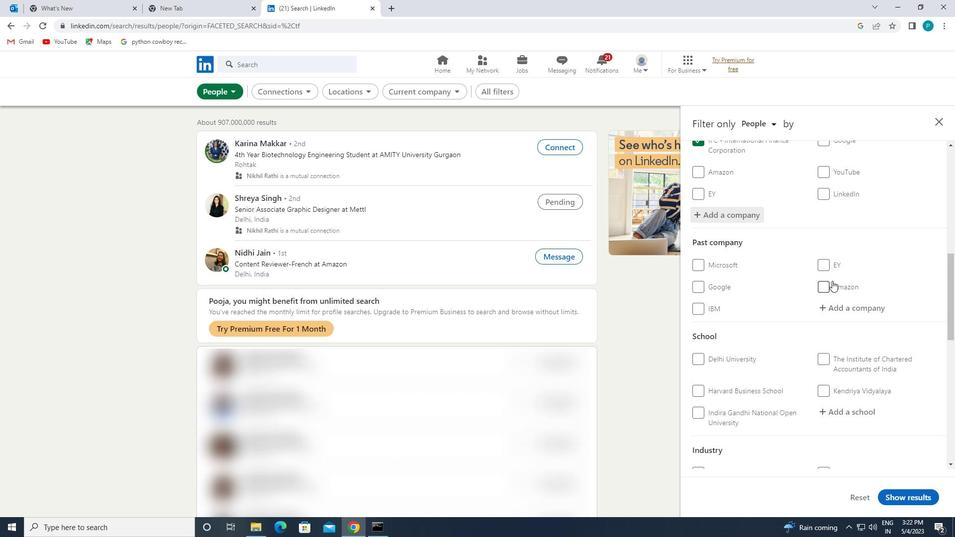 
Action: Mouse scrolled (830, 277) with delta (0, 0)
Screenshot: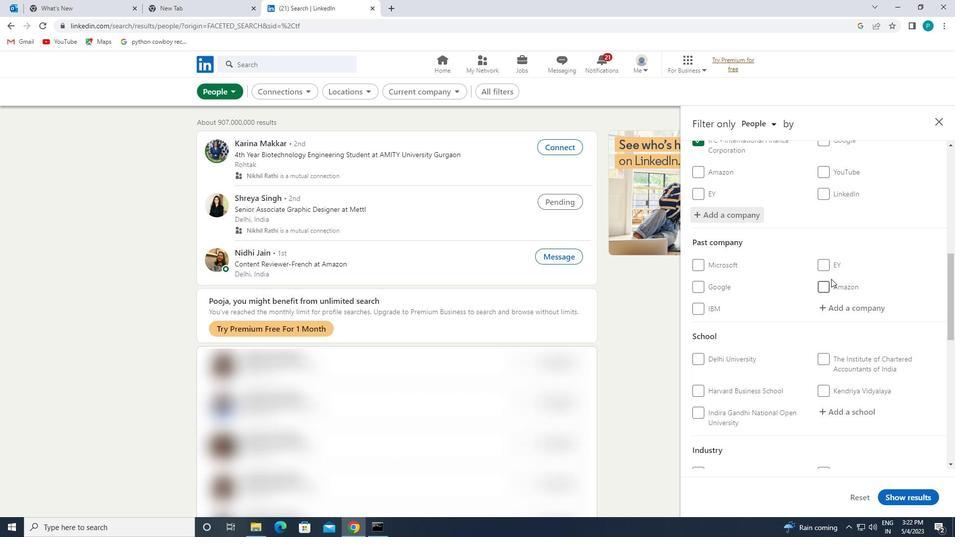 
Action: Mouse moved to (827, 315)
Screenshot: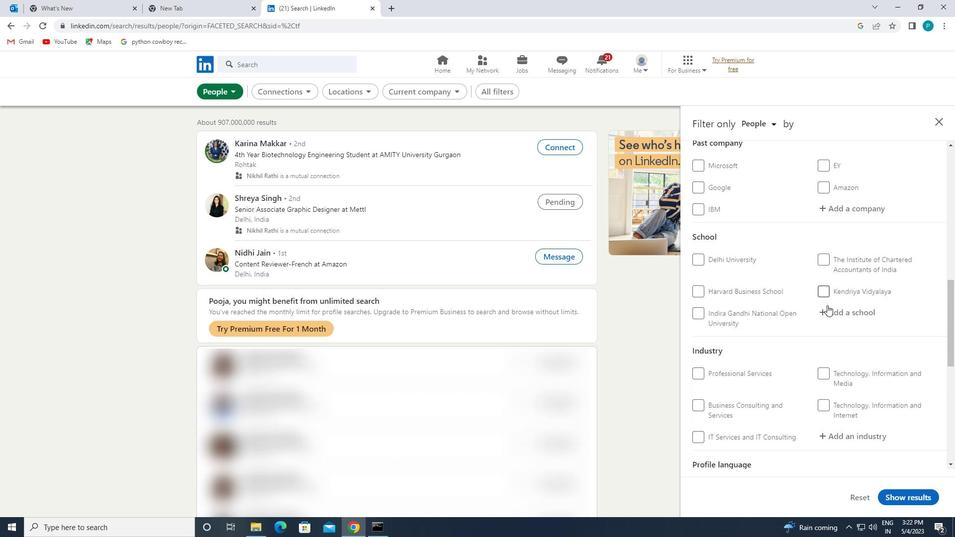 
Action: Mouse pressed left at (827, 315)
Screenshot: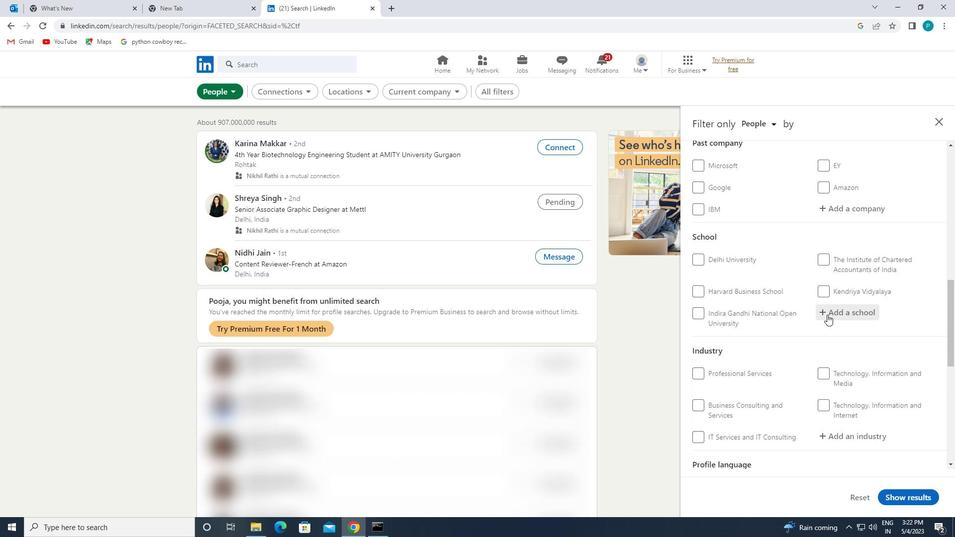 
Action: Key pressed <Key.caps_lock>s<Key.caps_lock><Key.backspace>sies
Screenshot: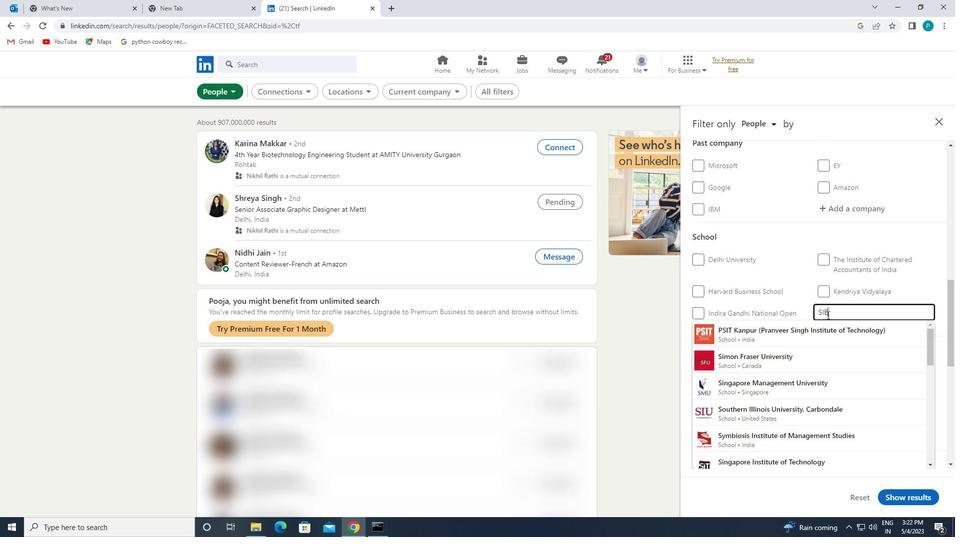 
Action: Mouse moved to (823, 383)
Screenshot: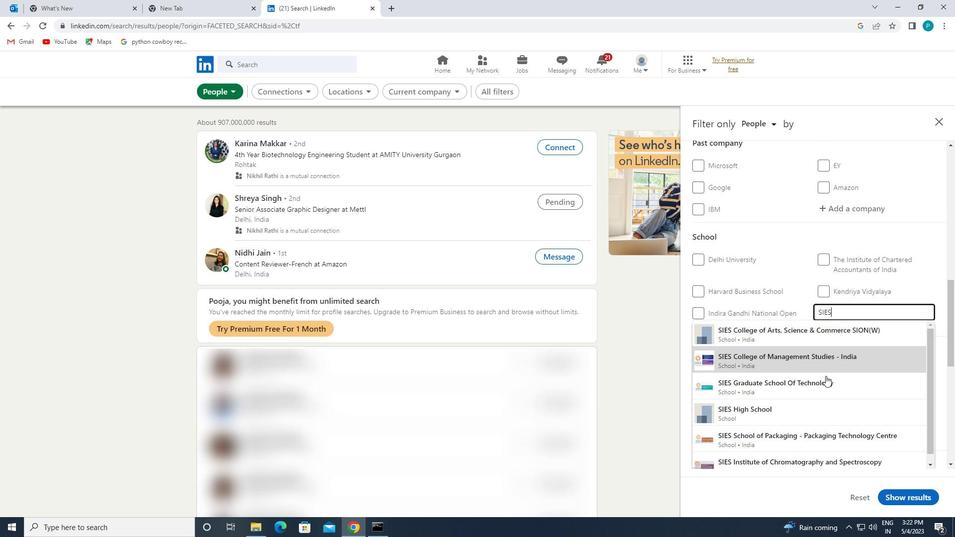 
Action: Mouse pressed left at (823, 383)
Screenshot: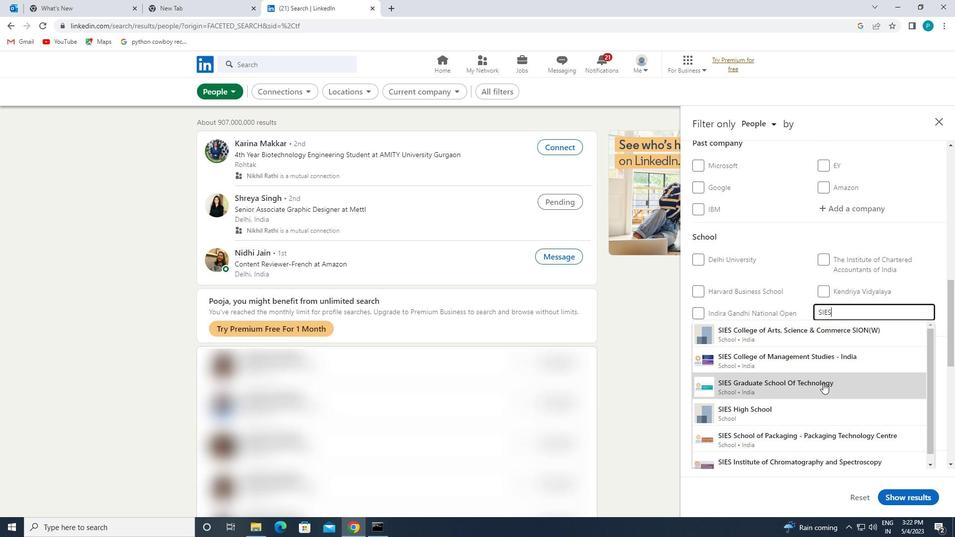 
Action: Mouse moved to (825, 368)
Screenshot: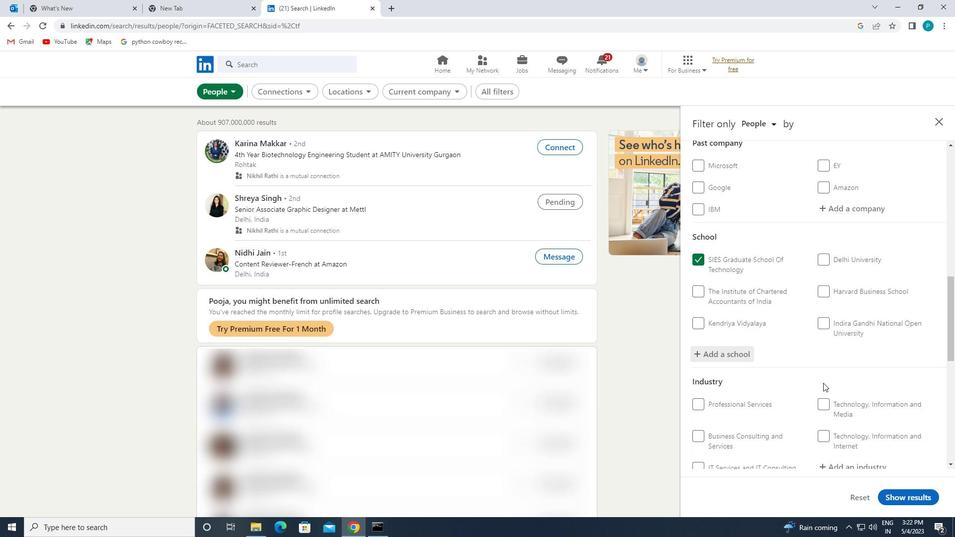 
Action: Mouse scrolled (825, 367) with delta (0, 0)
Screenshot: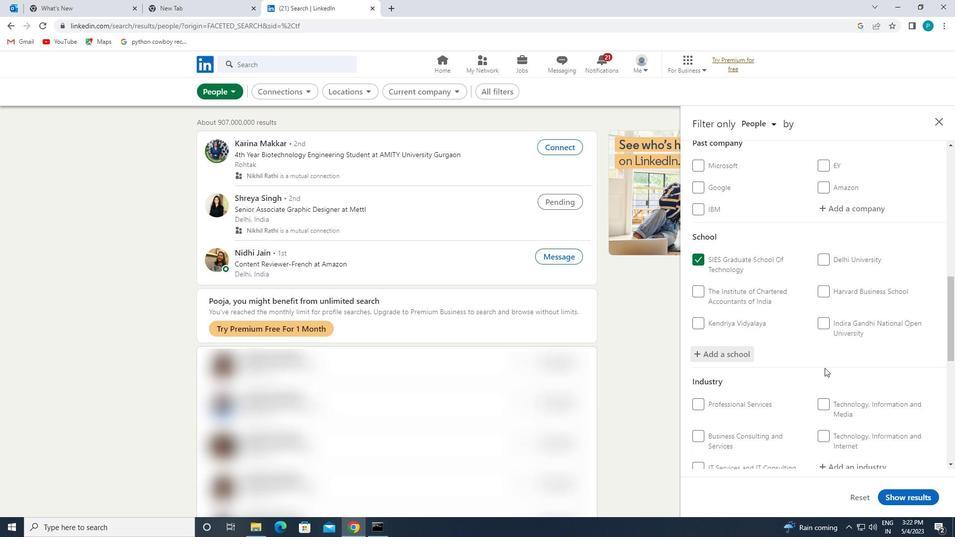 
Action: Mouse scrolled (825, 367) with delta (0, 0)
Screenshot: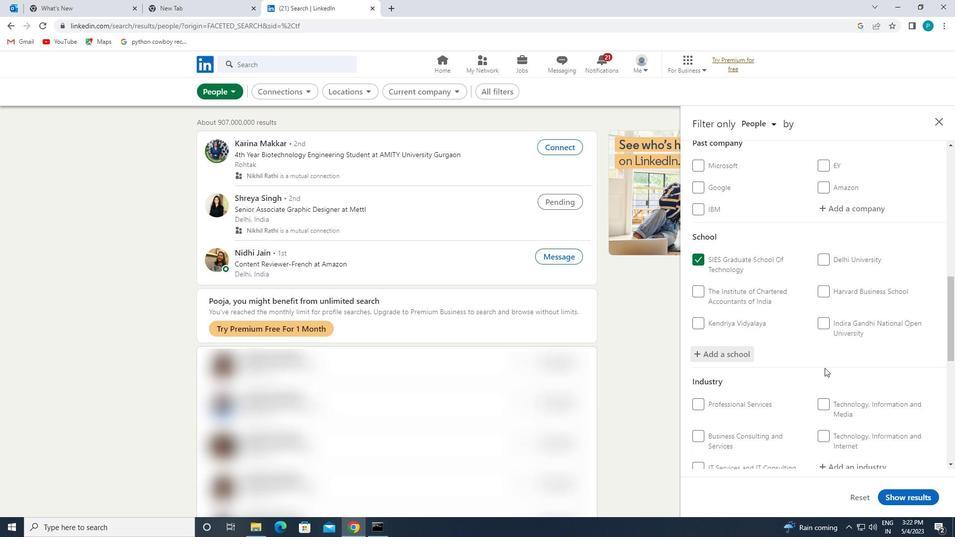 
Action: Mouse scrolled (825, 367) with delta (0, 0)
Screenshot: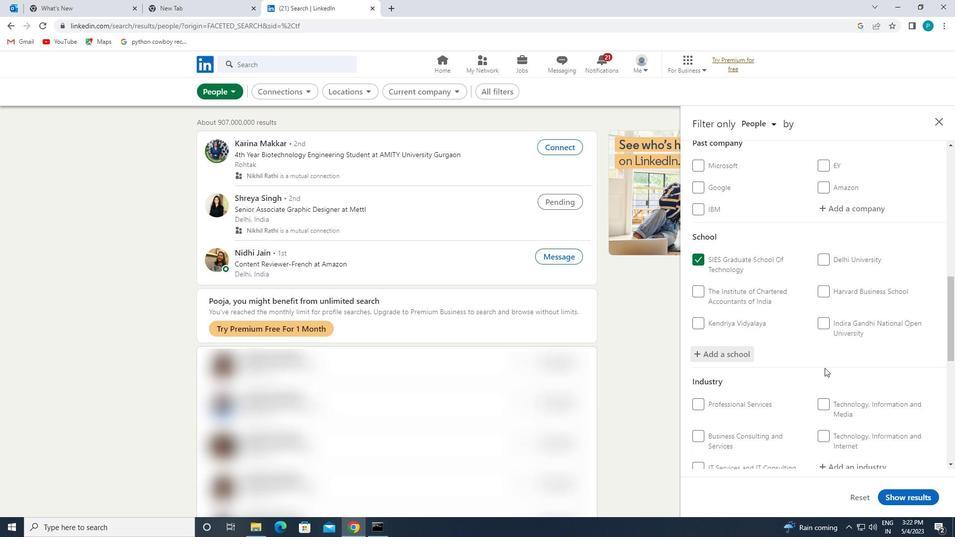 
Action: Mouse moved to (861, 321)
Screenshot: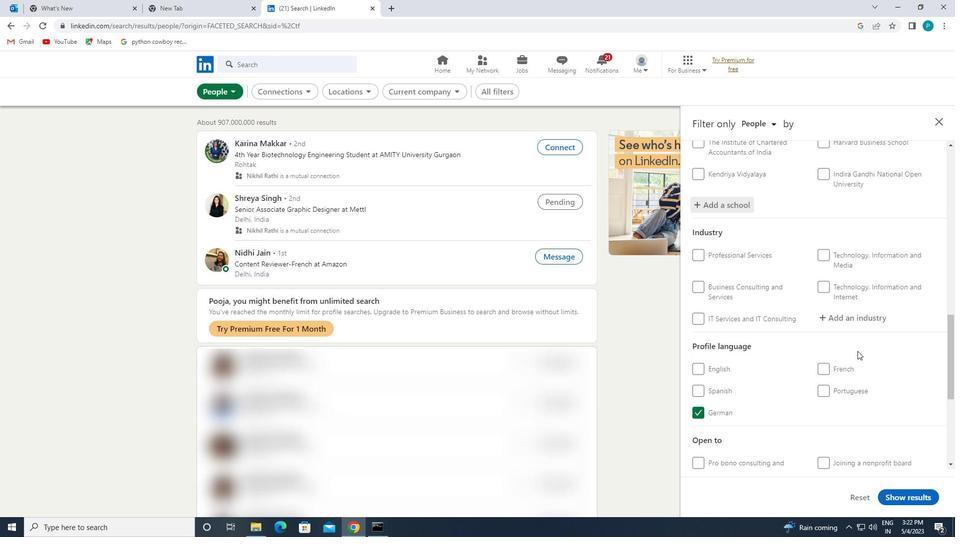 
Action: Mouse pressed left at (861, 321)
Screenshot: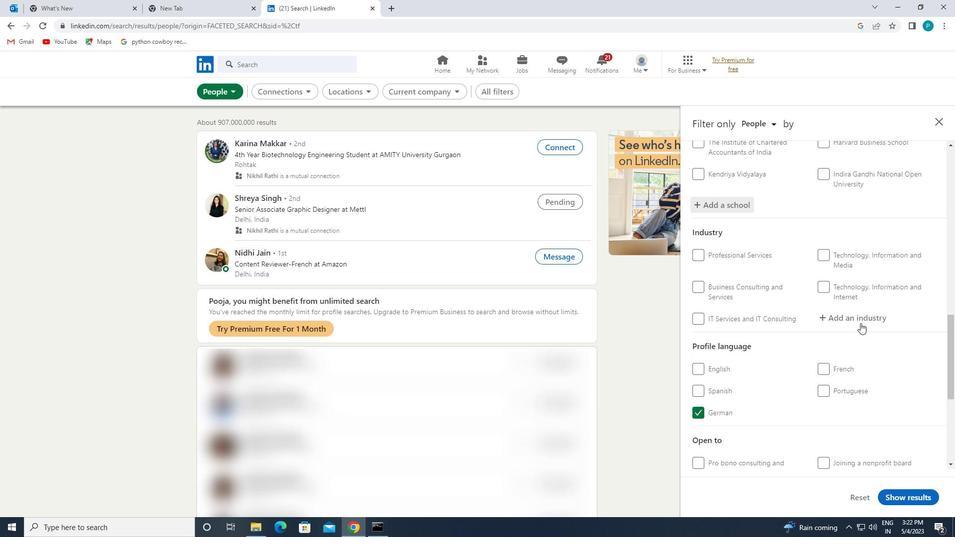 
Action: Mouse moved to (857, 319)
Screenshot: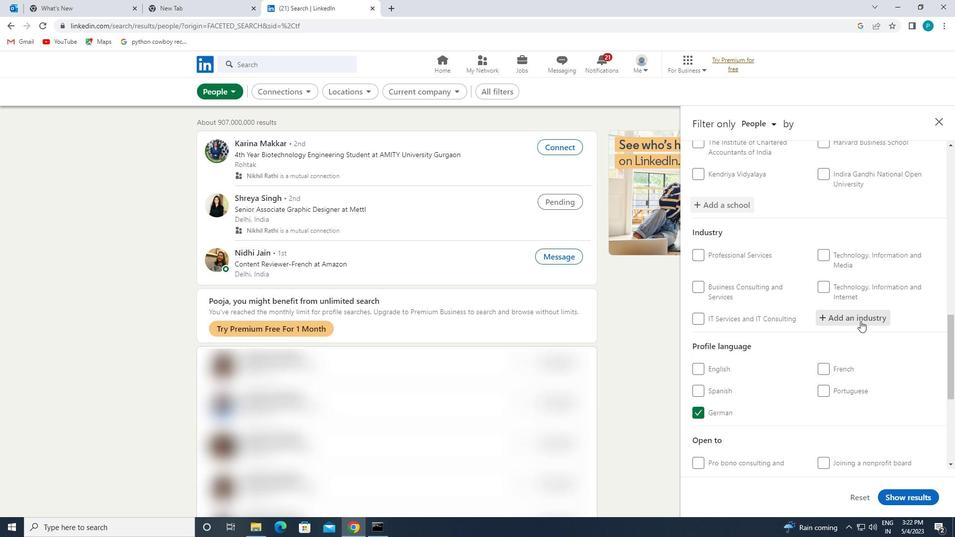 
Action: Key pressed <Key.caps_lock>a<Key.caps_lock><Key.caps_lock><Key.caps_lock><Key.caps_lock><Key.caps_lock><Key.caps_lock><Key.caps_lock><Key.caps_lock><Key.caps_lock><Key.caps_lock><Key.caps_lock><Key.caps_lock><Key.caps_lock><Key.caps_lock><Key.caps_lock><Key.caps_lock><Key.caps_lock><Key.caps_lock><Key.caps_lock><Key.caps_lock><Key.caps_lock><Key.caps_lock><Key.caps_lock><Key.backspace>a<Key.caps_lock>rchite
Screenshot: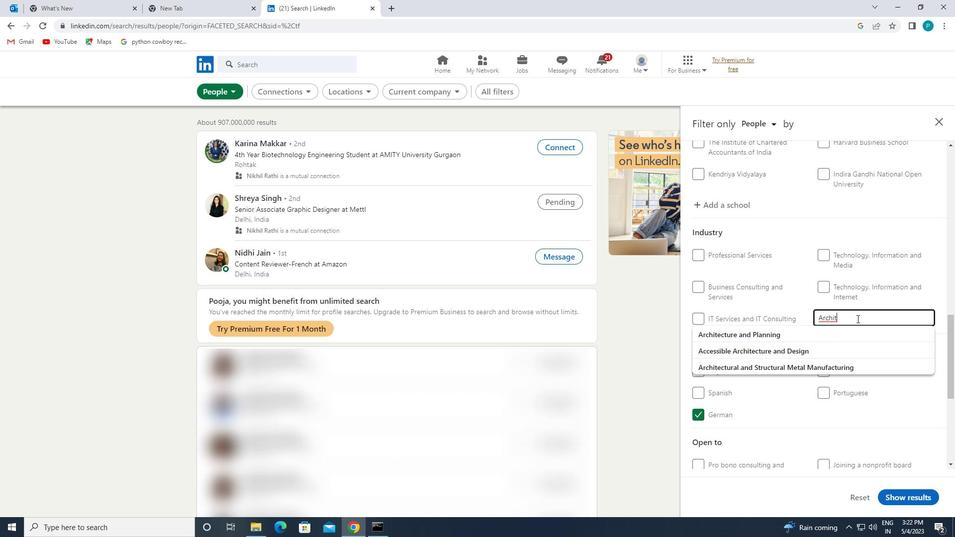 
Action: Mouse moved to (858, 363)
Screenshot: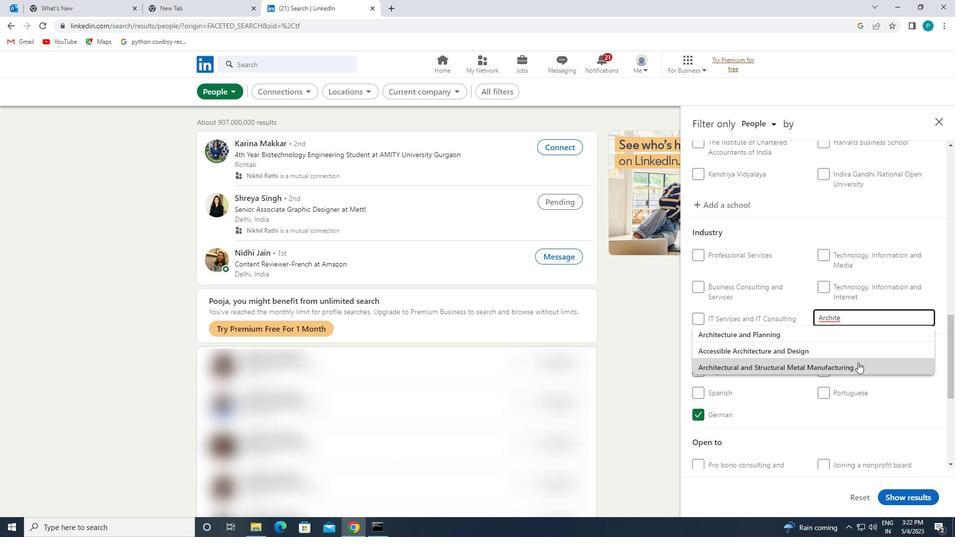 
Action: Mouse pressed left at (858, 363)
Screenshot: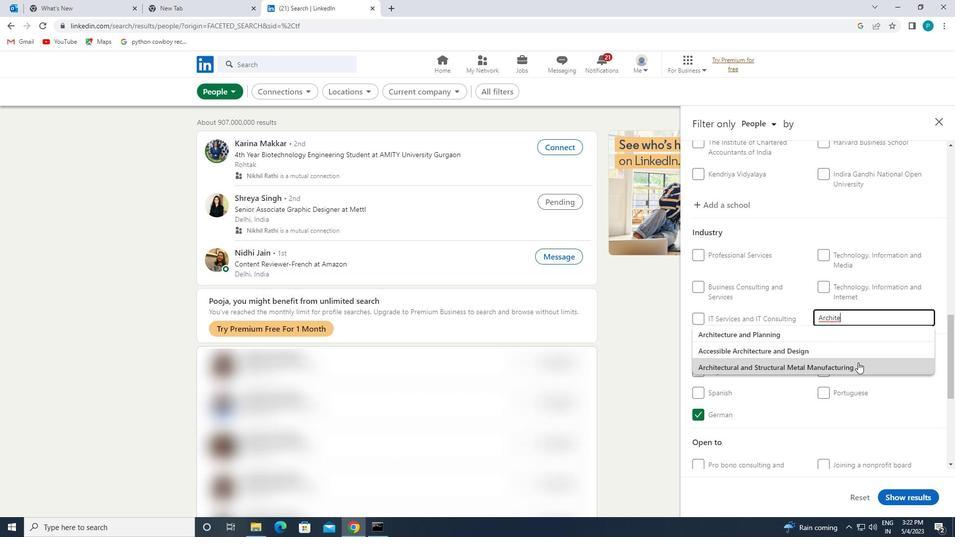 
Action: Mouse moved to (852, 348)
Screenshot: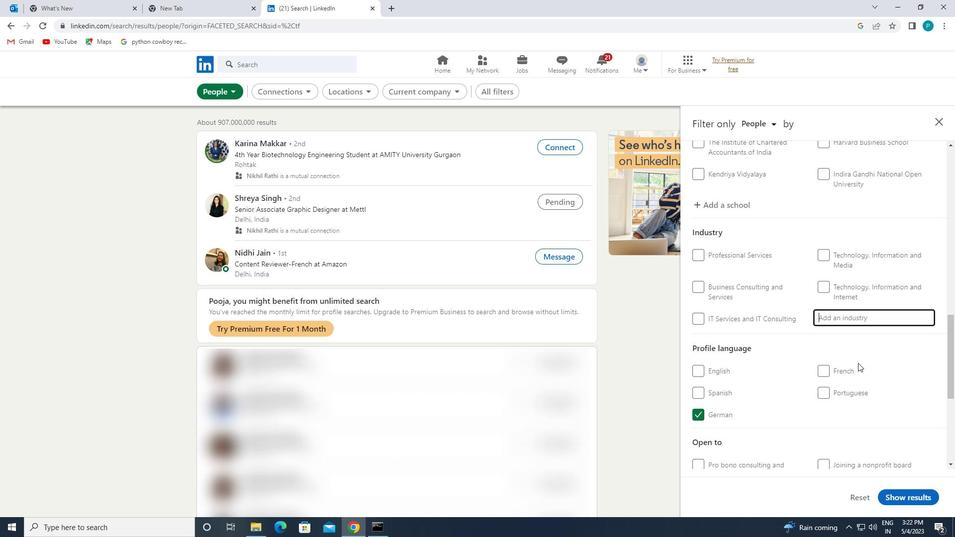 
Action: Mouse scrolled (852, 348) with delta (0, 0)
Screenshot: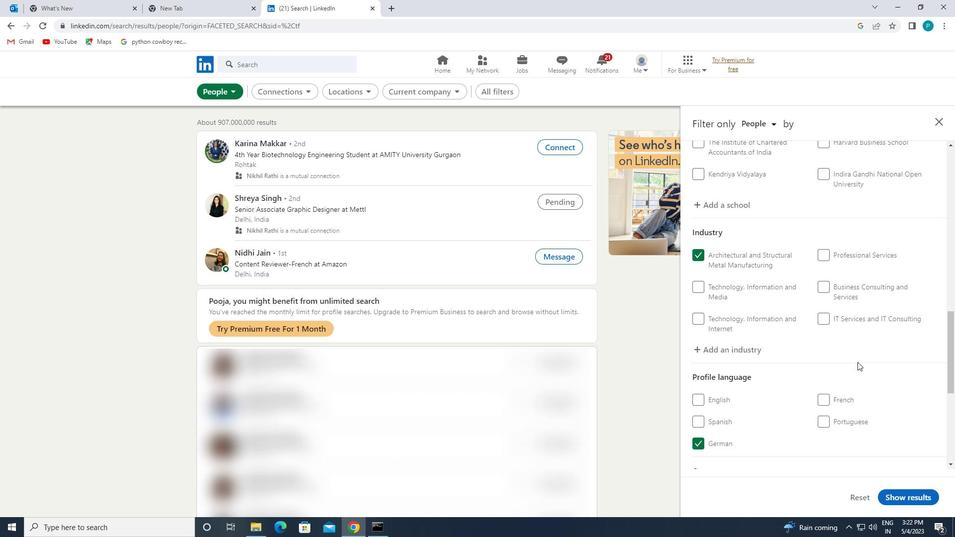 
Action: Mouse scrolled (852, 348) with delta (0, 0)
Screenshot: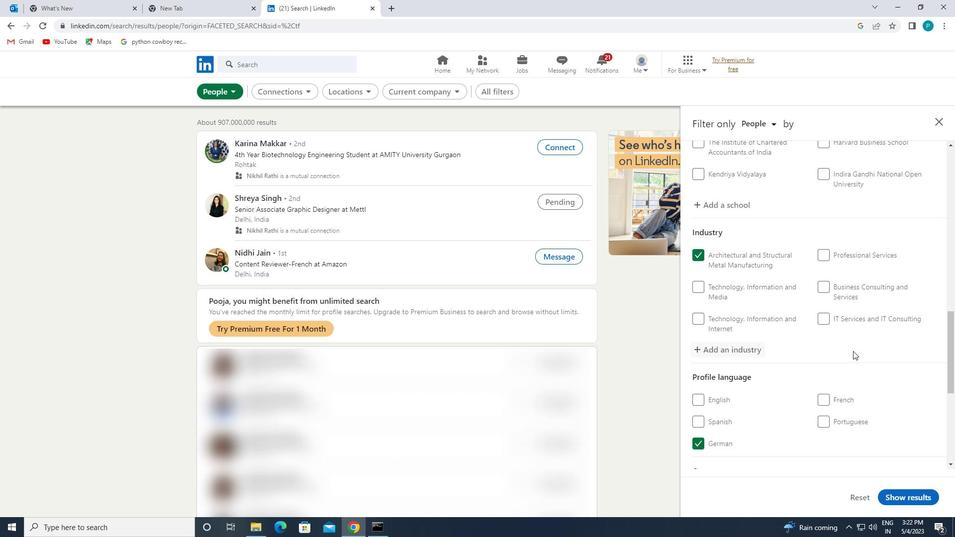 
Action: Mouse scrolled (852, 348) with delta (0, 0)
Screenshot: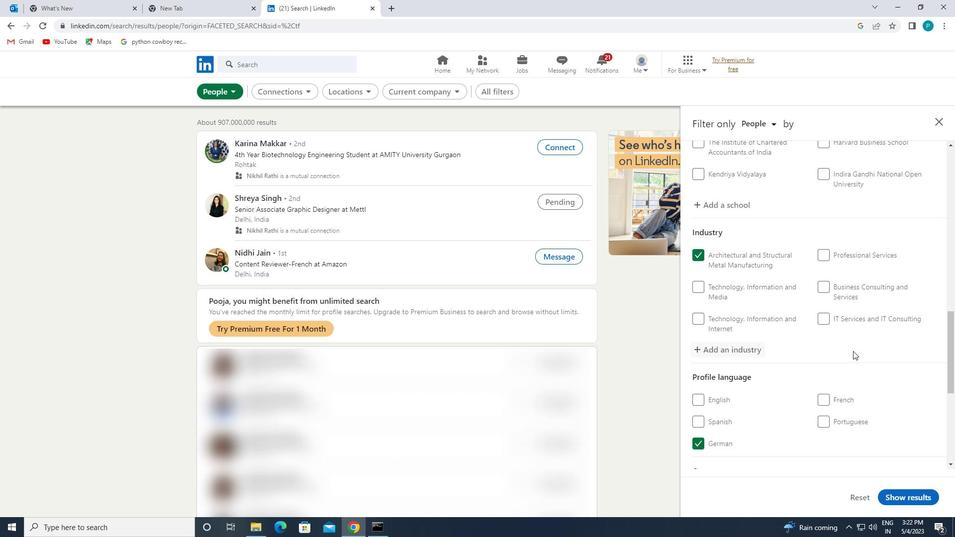 
Action: Mouse scrolled (852, 348) with delta (0, 0)
Screenshot: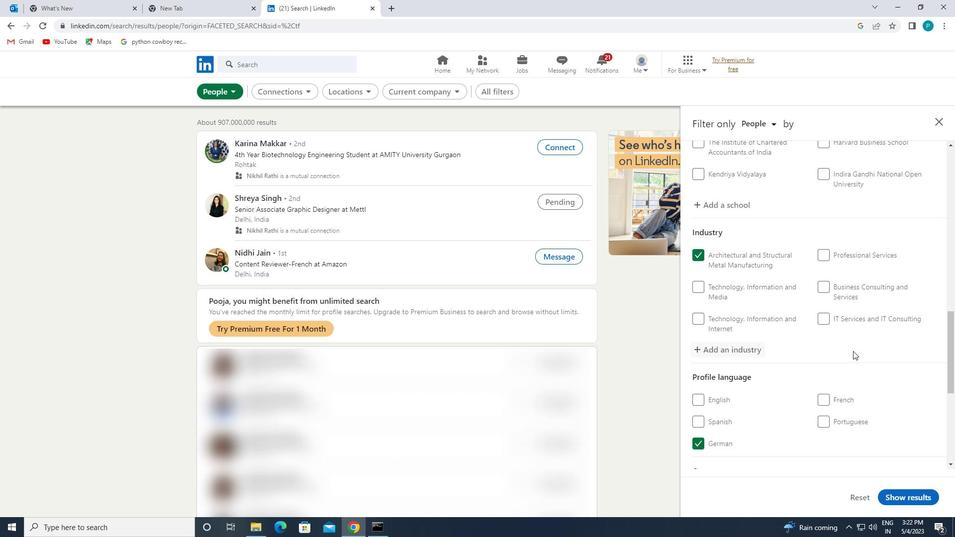 
Action: Mouse moved to (852, 348)
Screenshot: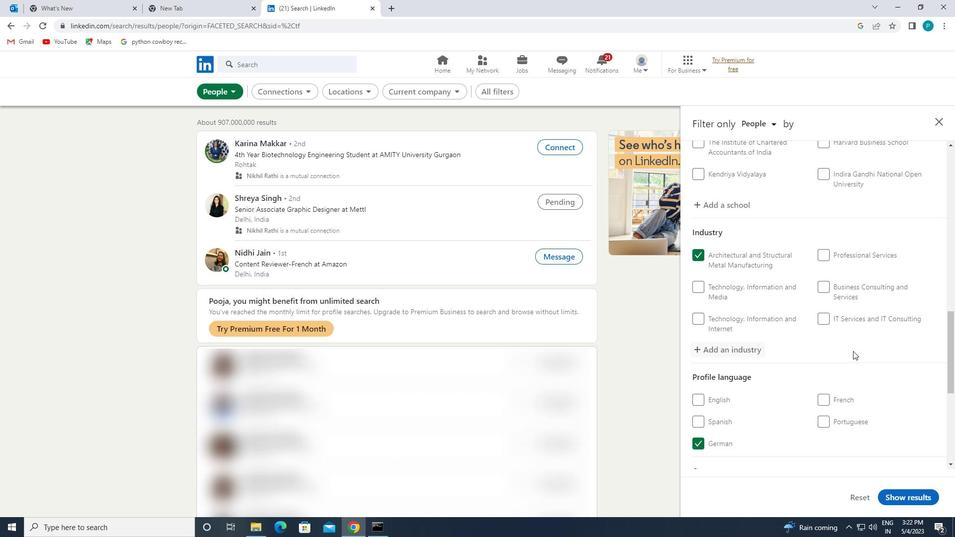 
Action: Mouse scrolled (852, 347) with delta (0, 0)
Screenshot: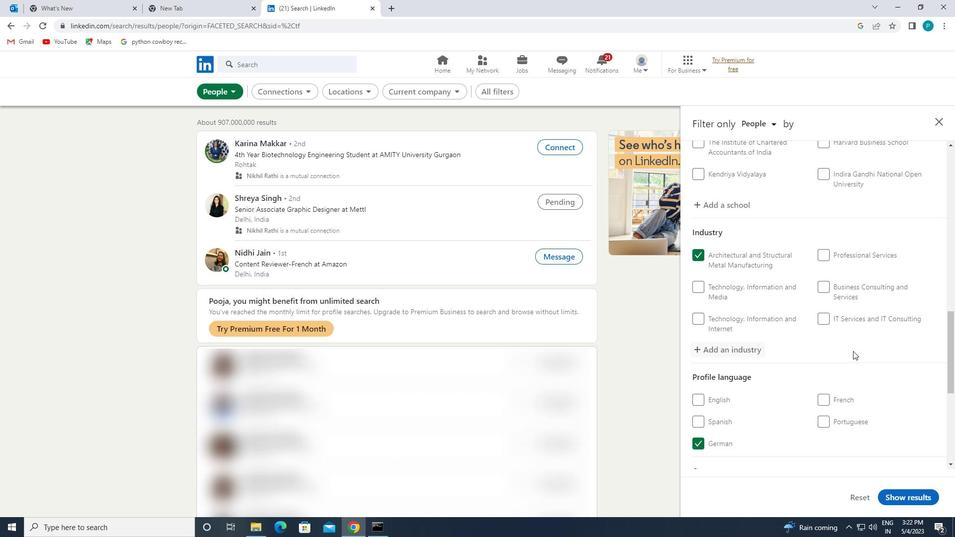 
Action: Mouse moved to (852, 345)
Screenshot: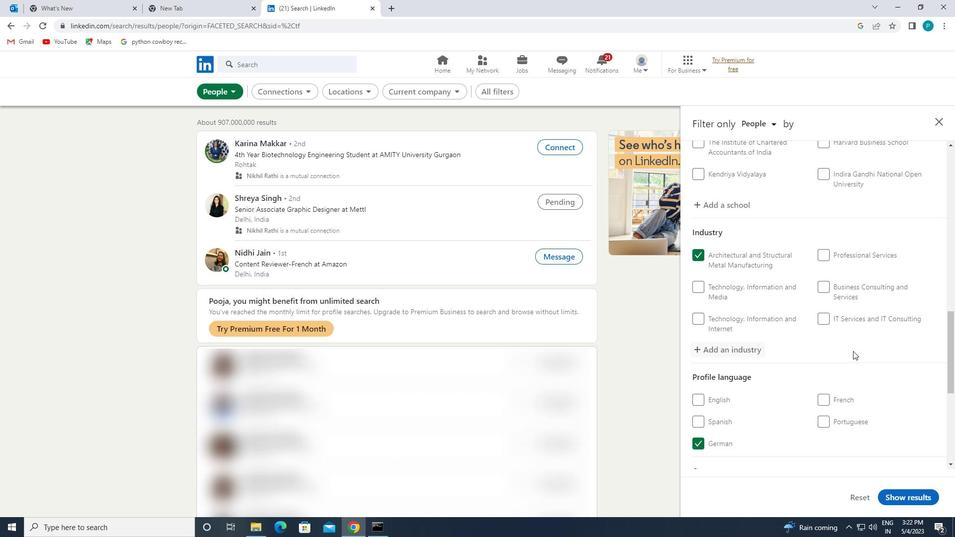
Action: Mouse scrolled (852, 345) with delta (0, 0)
Screenshot: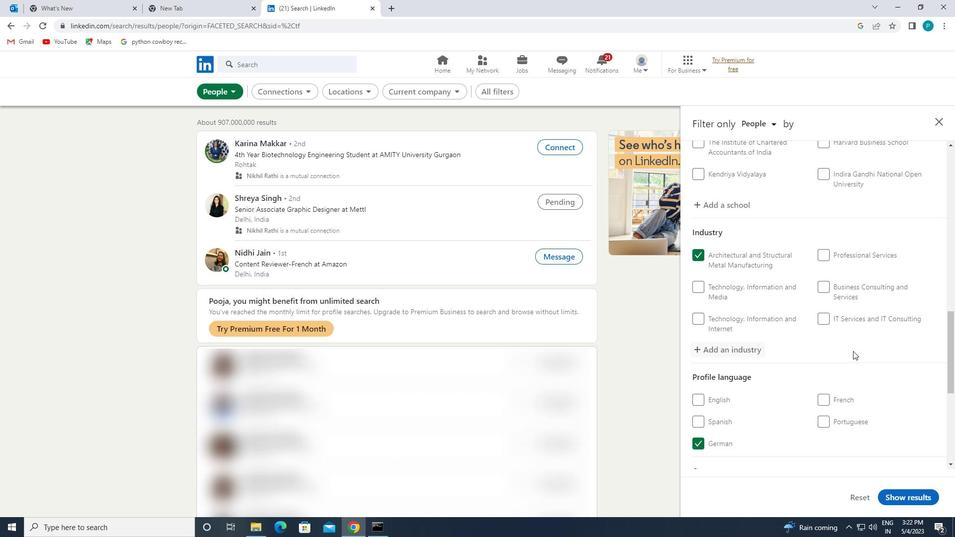 
Action: Mouse moved to (852, 326)
Screenshot: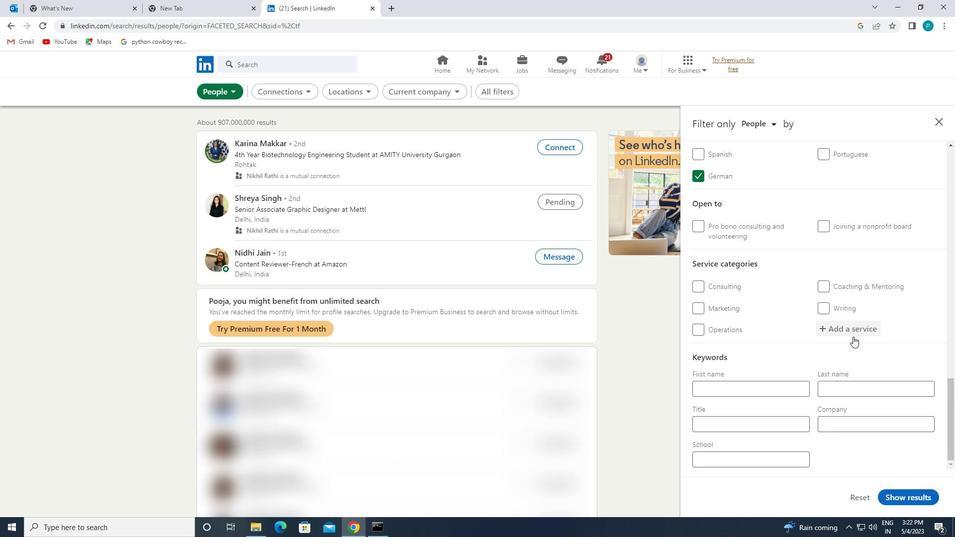 
Action: Mouse pressed left at (852, 326)
Screenshot: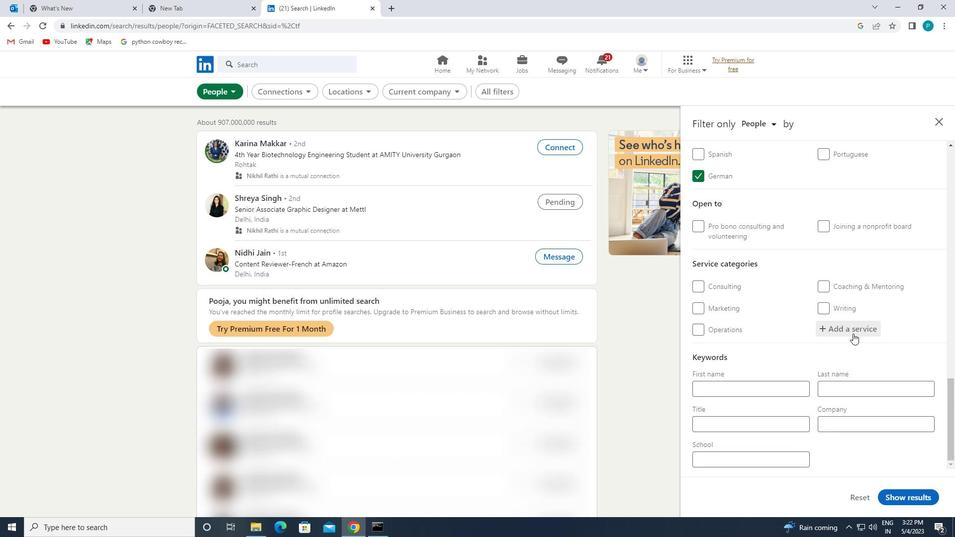 
Action: Mouse moved to (850, 325)
Screenshot: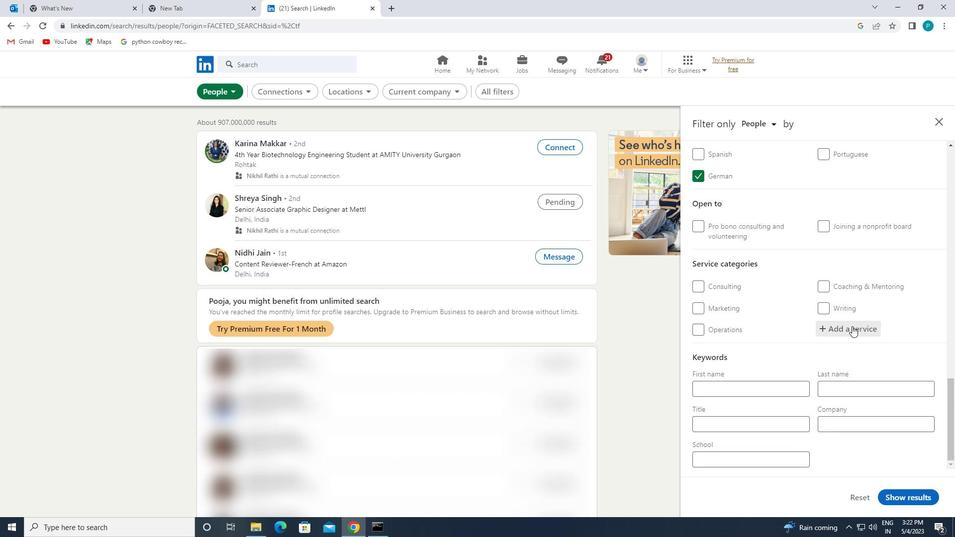 
Action: Key pressed <Key.caps_lock>r<Key.caps_lock>eal
Screenshot: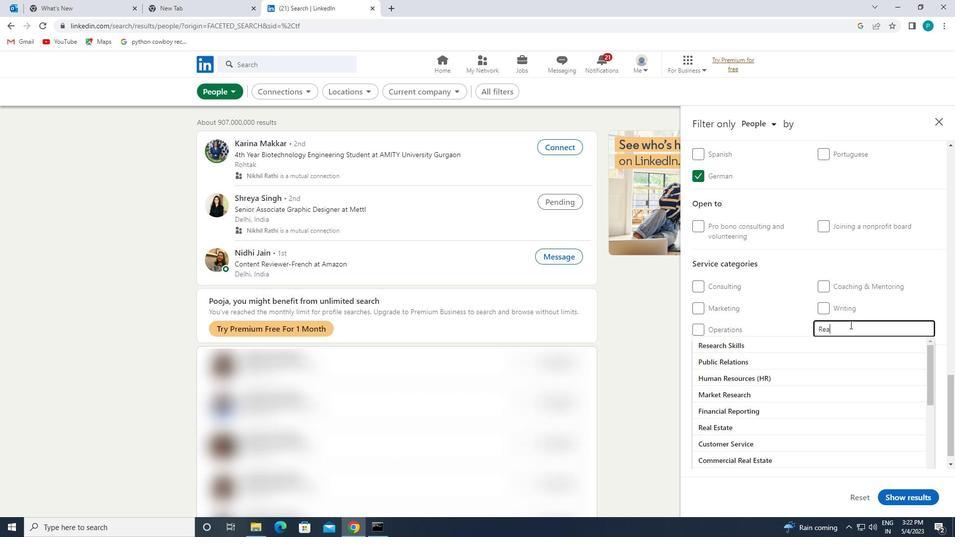 
Action: Mouse moved to (737, 345)
Screenshot: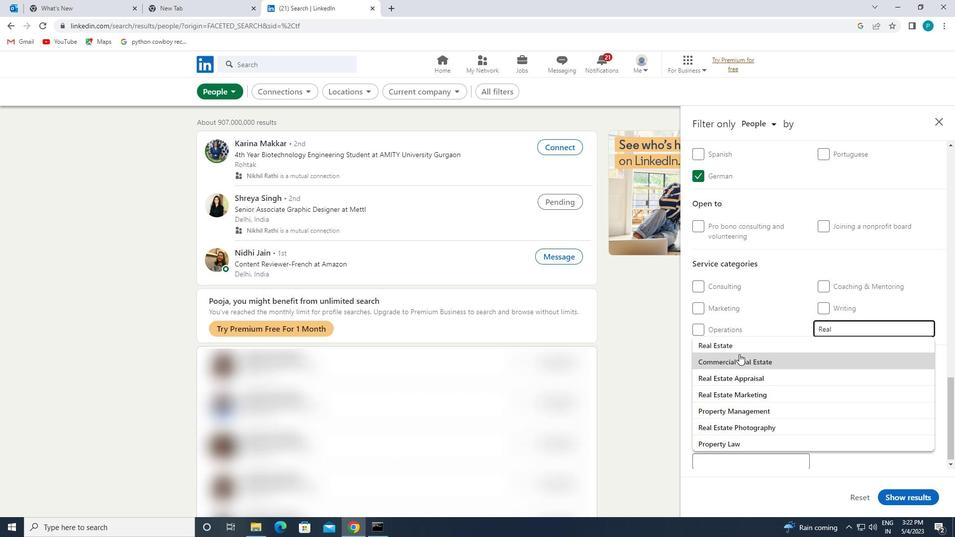 
Action: Mouse pressed left at (737, 345)
Screenshot: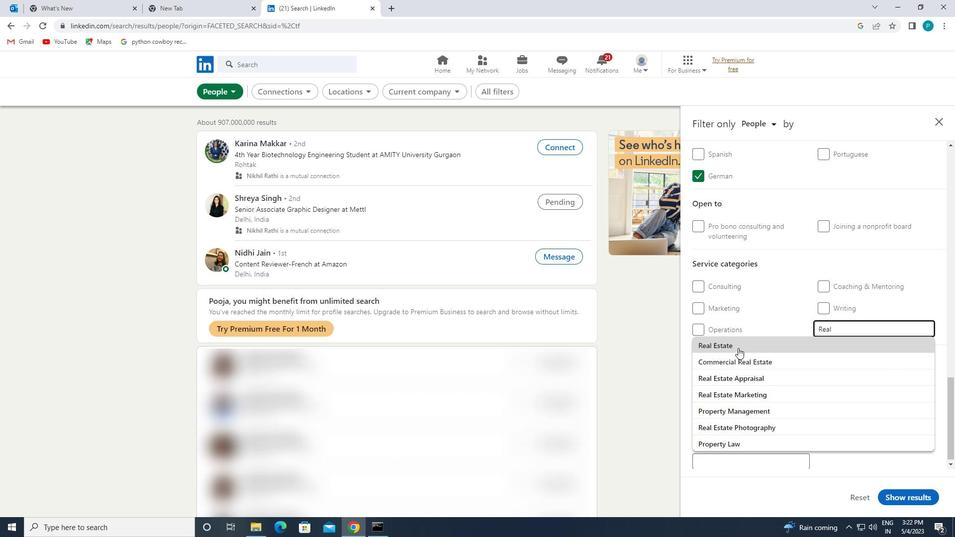 
Action: Mouse moved to (737, 381)
Screenshot: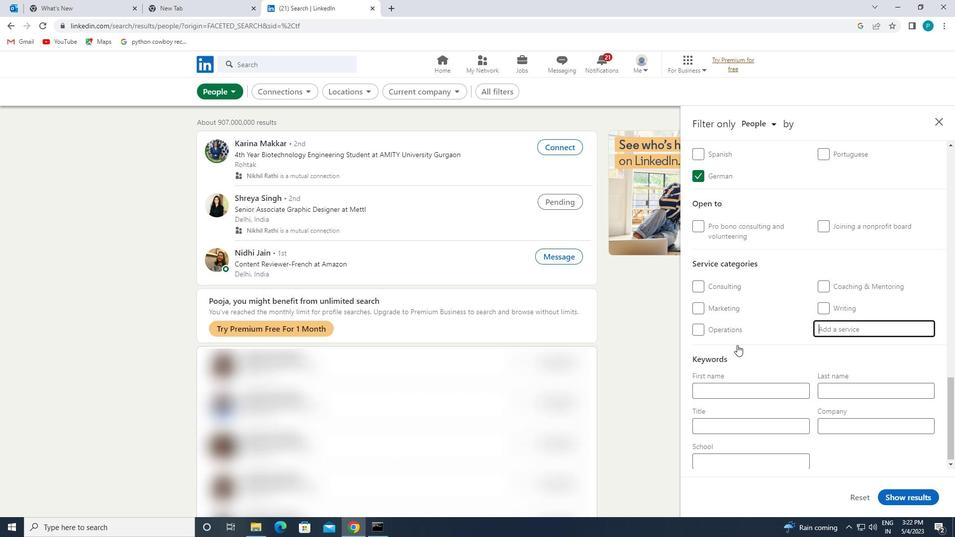 
Action: Mouse scrolled (737, 381) with delta (0, 0)
Screenshot: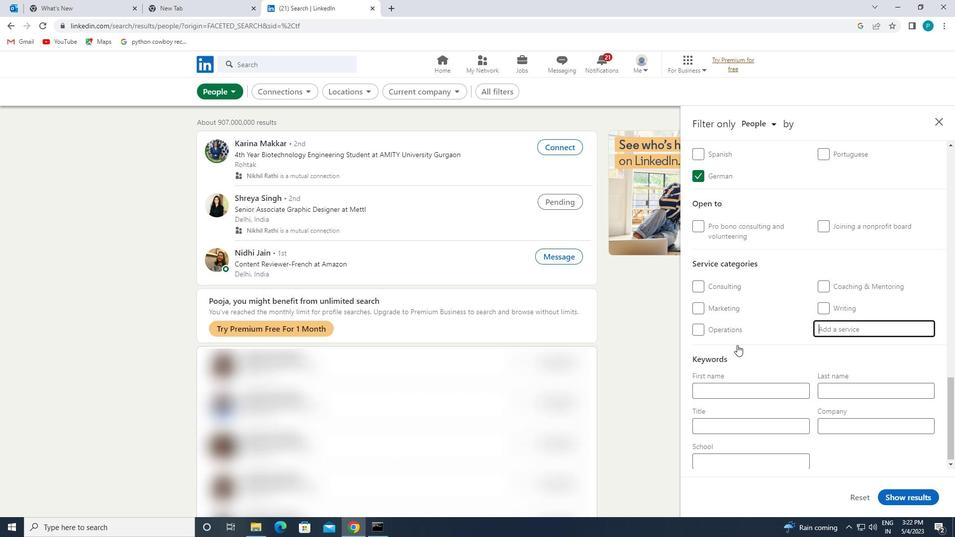 
Action: Mouse moved to (736, 385)
Screenshot: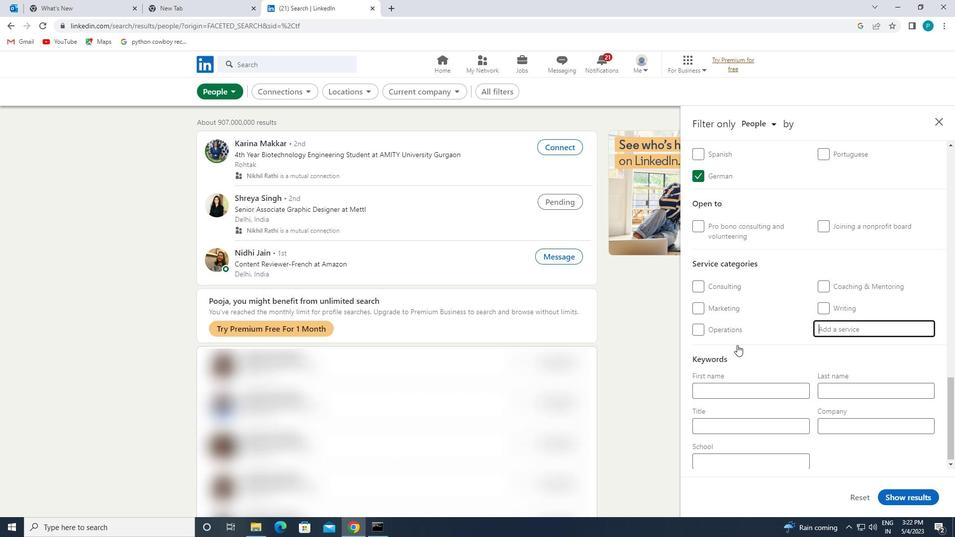 
Action: Mouse scrolled (736, 384) with delta (0, 0)
Screenshot: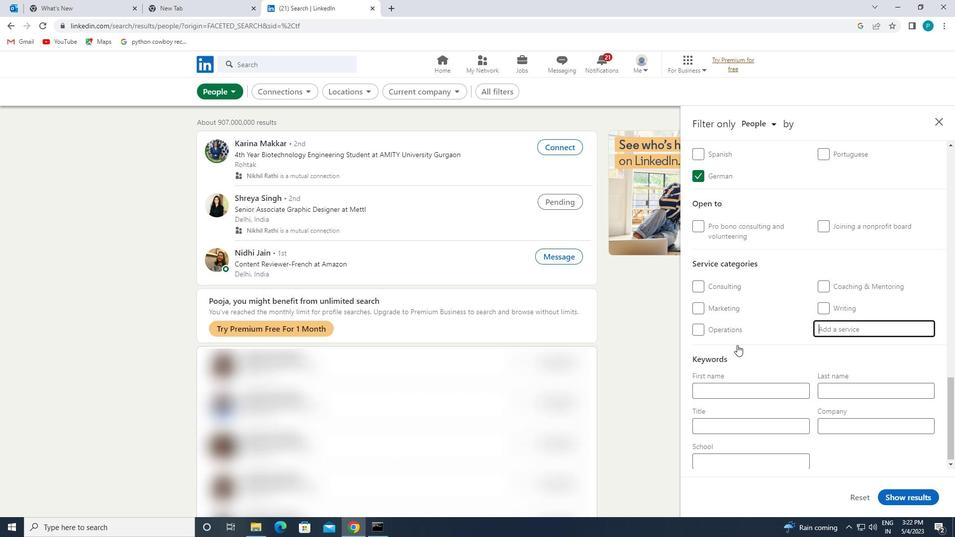 
Action: Mouse moved to (735, 388)
Screenshot: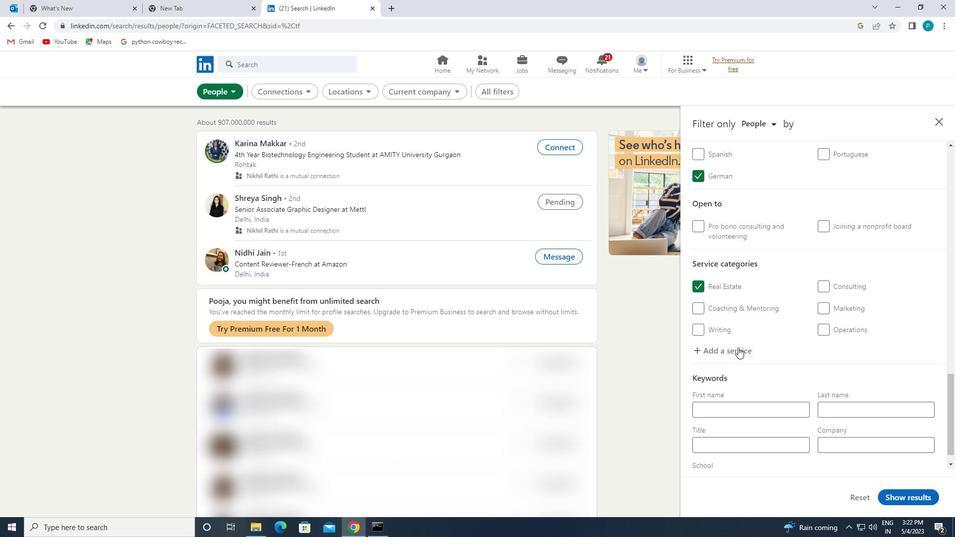 
Action: Mouse scrolled (735, 387) with delta (0, 0)
Screenshot: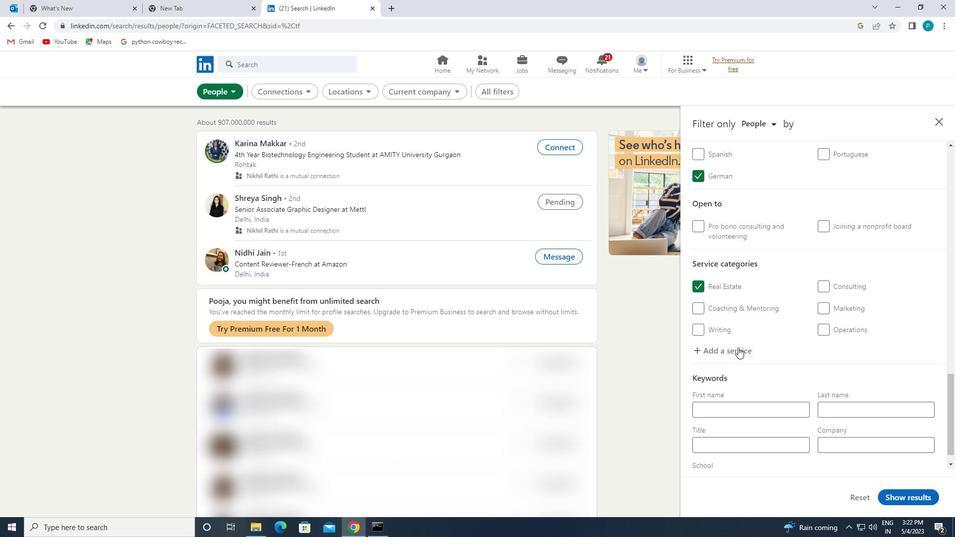 
Action: Mouse moved to (735, 390)
Screenshot: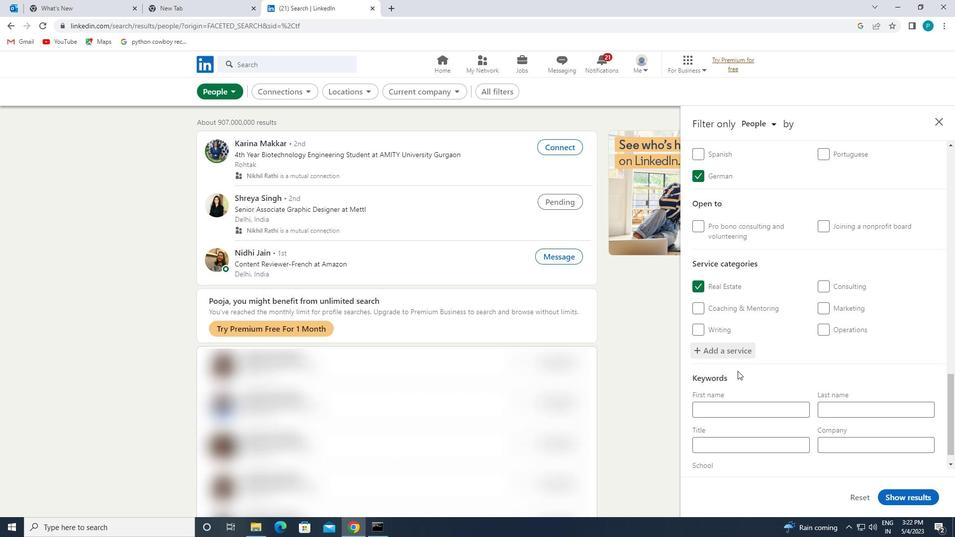 
Action: Mouse scrolled (735, 390) with delta (0, 0)
Screenshot: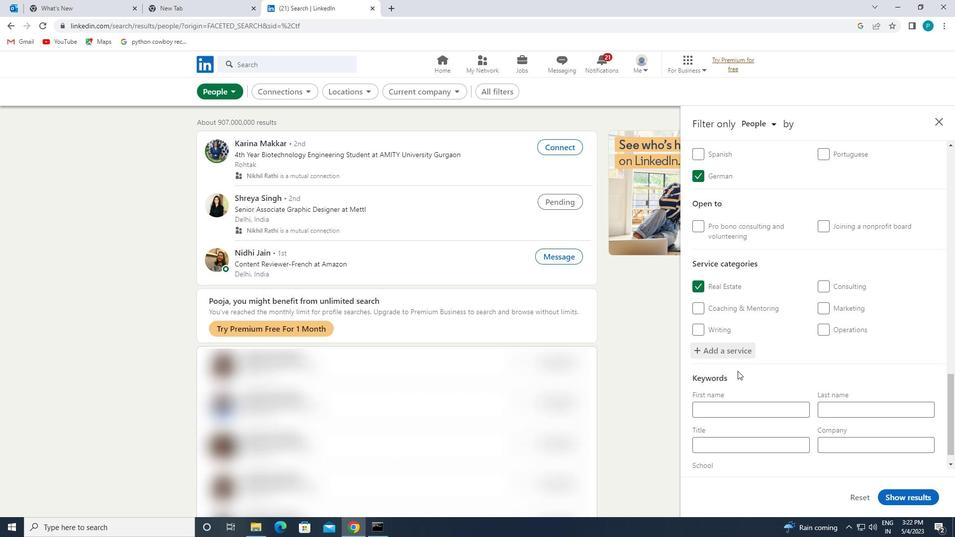 
Action: Mouse moved to (726, 421)
Screenshot: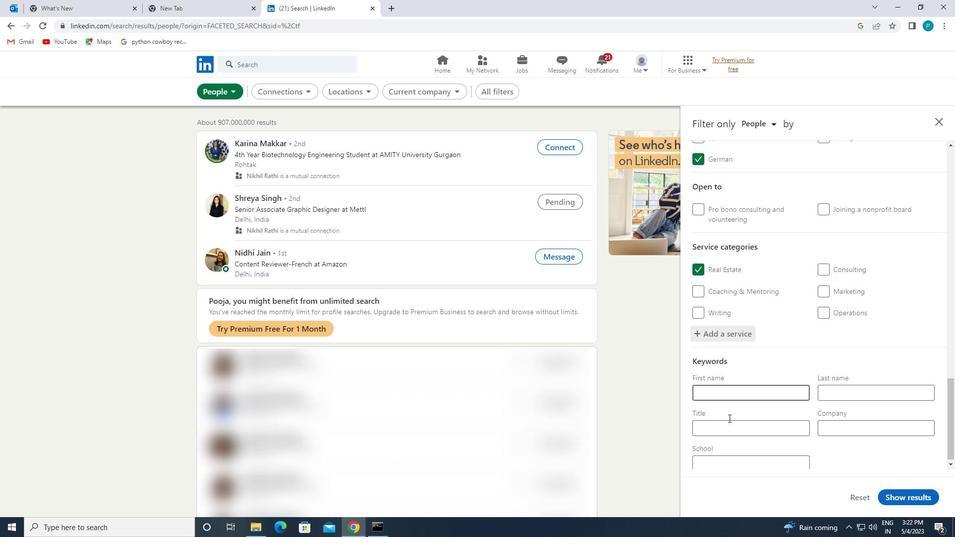 
Action: Mouse pressed left at (726, 421)
Screenshot: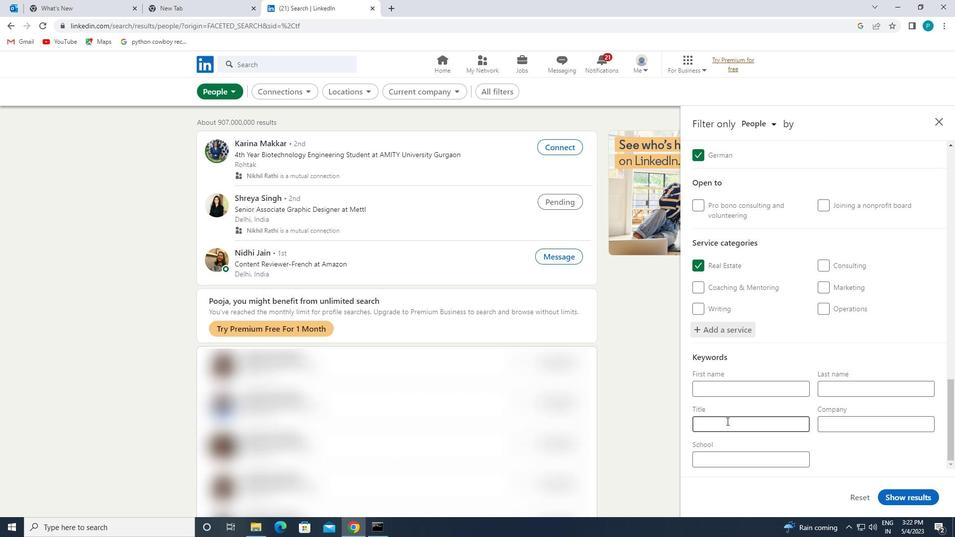 
Action: Mouse moved to (724, 420)
Screenshot: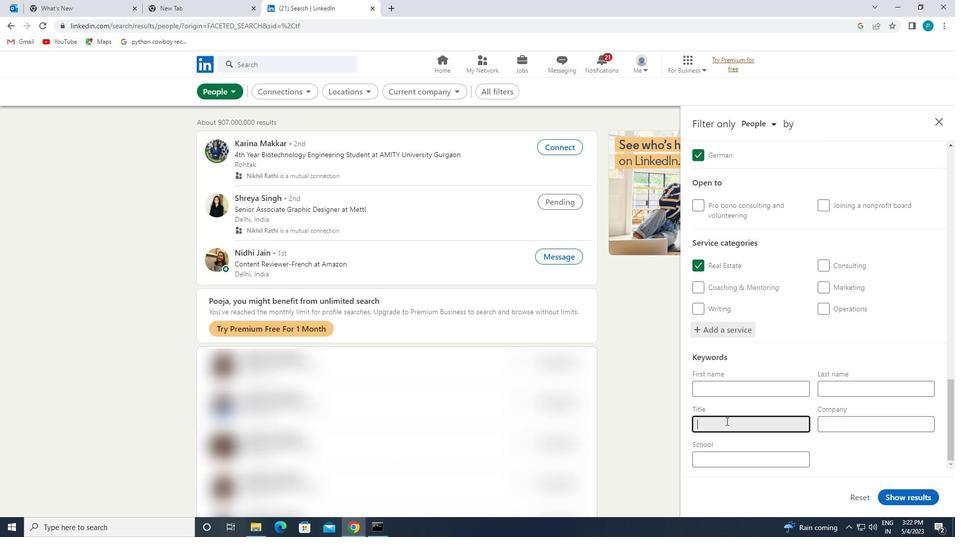 
Action: Key pressed <Key.caps_lock>e<Key.caps_lock>sthetician
Screenshot: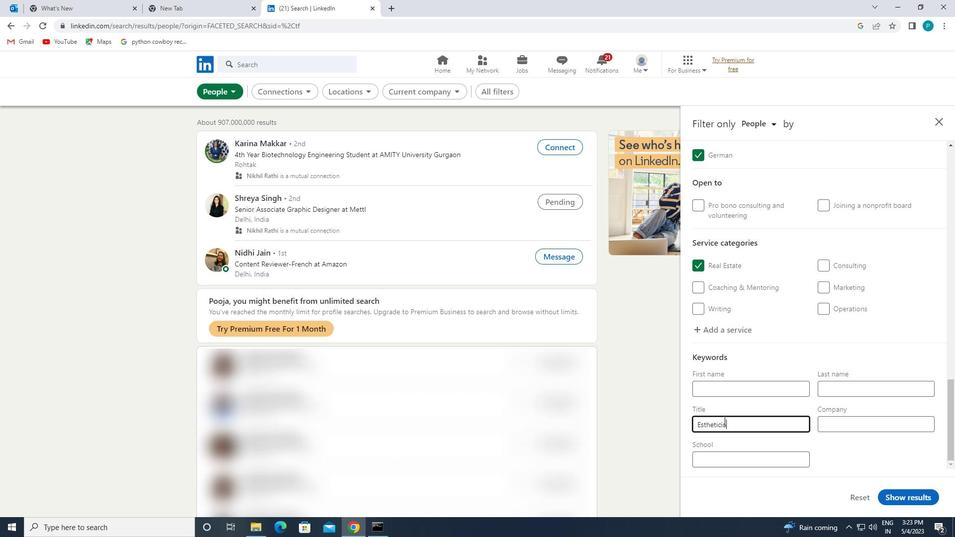 
Action: Mouse moved to (914, 494)
Screenshot: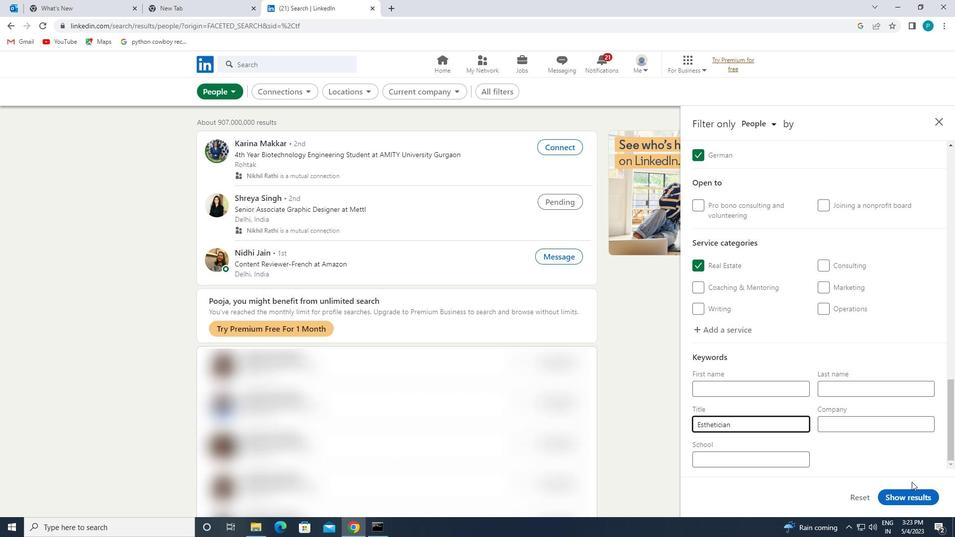 
Action: Mouse pressed left at (914, 494)
Screenshot: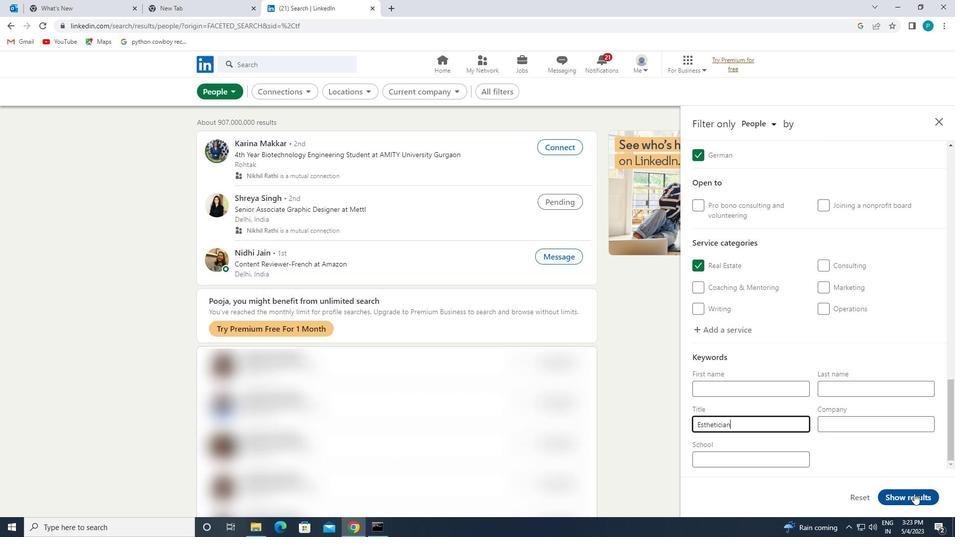 
